 Task: Search one way flight ticket for 1 adult, 1 child, 1 infant in seat in premium economy from Dothan: Dothan Regional Airport to New Bern: Coastal Carolina Regional Airport (was Craven County Regional) on 5-4-2023. Choice of flights is Southwest. Number of bags: 6 checked bags. Price is upto 96000. Outbound departure time preference is 21:30.
Action: Mouse moved to (365, 312)
Screenshot: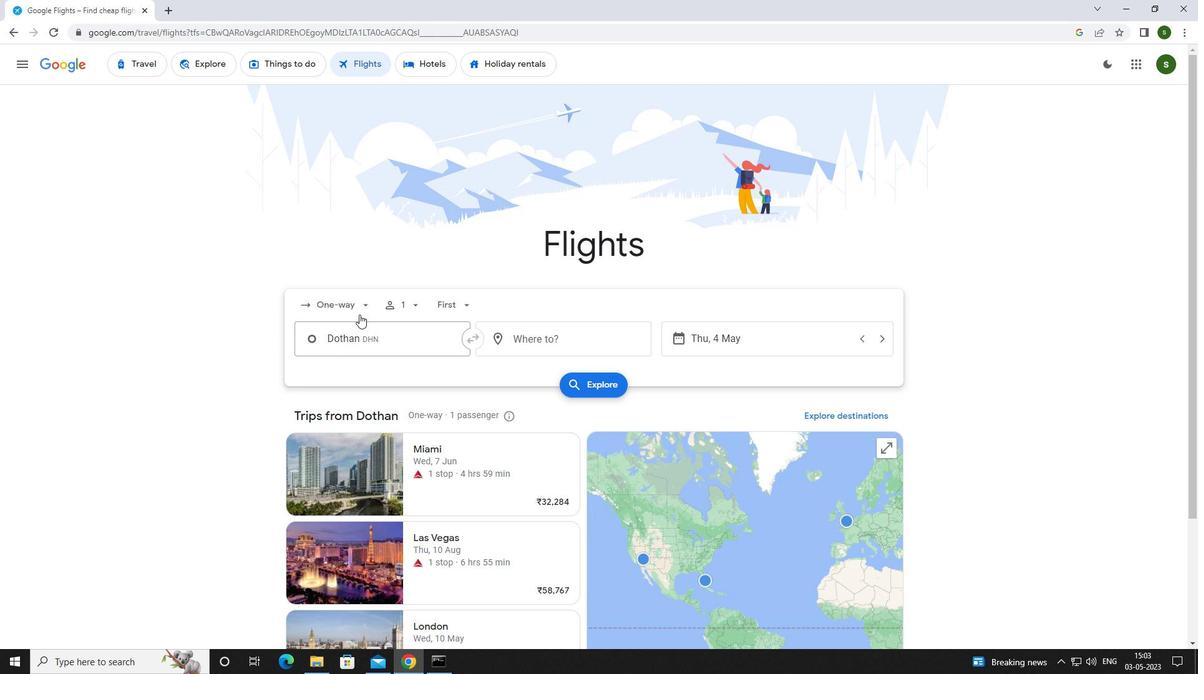 
Action: Mouse pressed left at (365, 312)
Screenshot: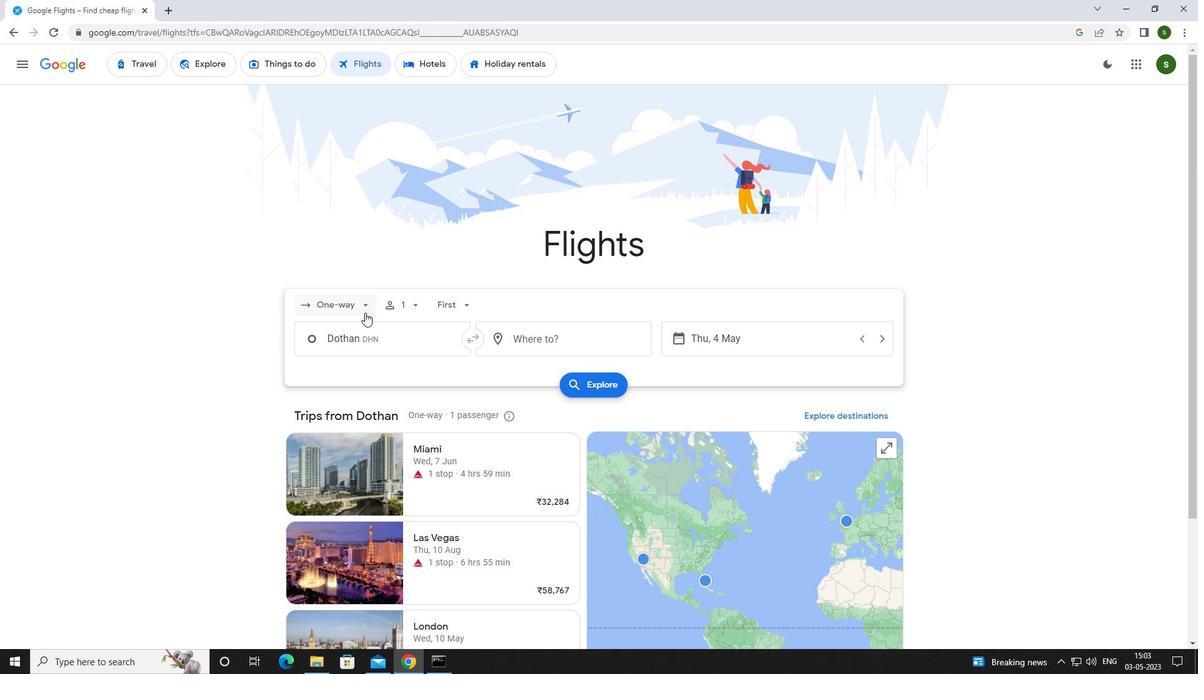 
Action: Mouse moved to (349, 361)
Screenshot: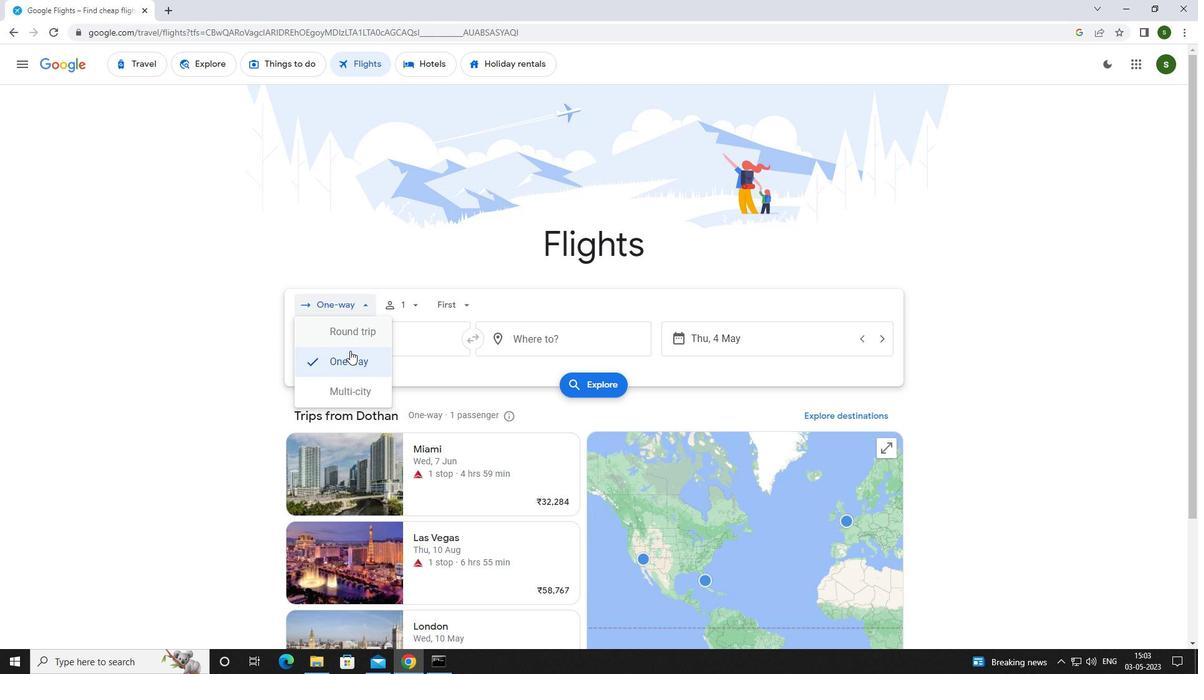 
Action: Mouse pressed left at (349, 361)
Screenshot: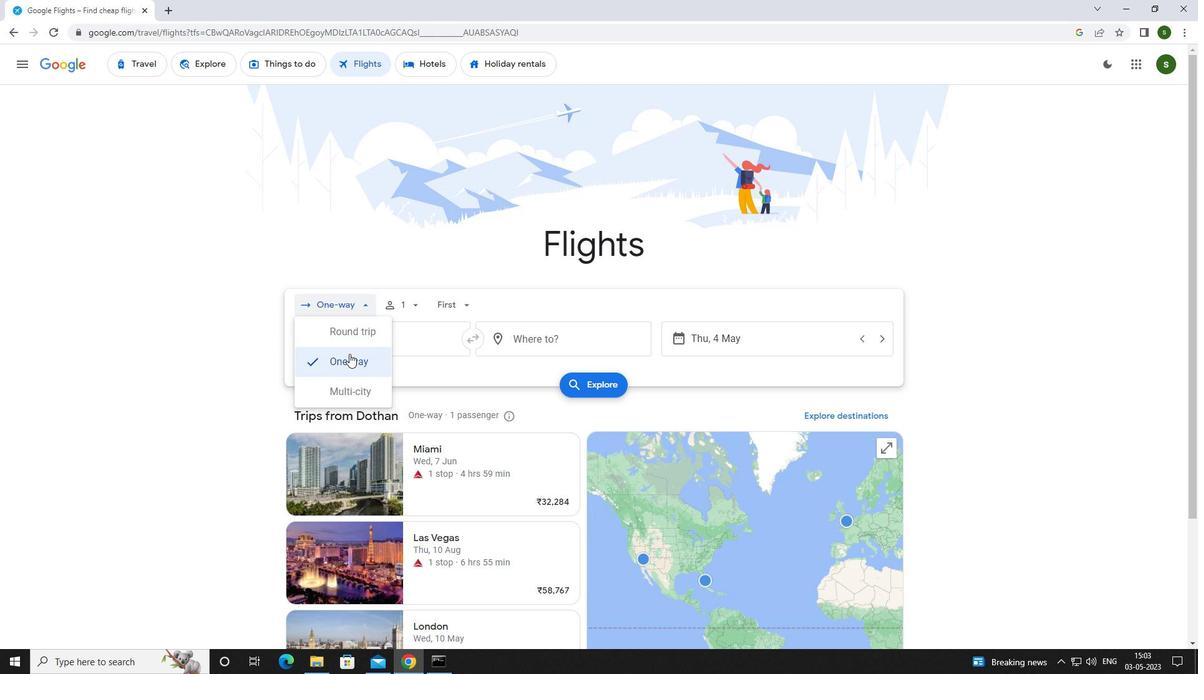 
Action: Mouse moved to (410, 297)
Screenshot: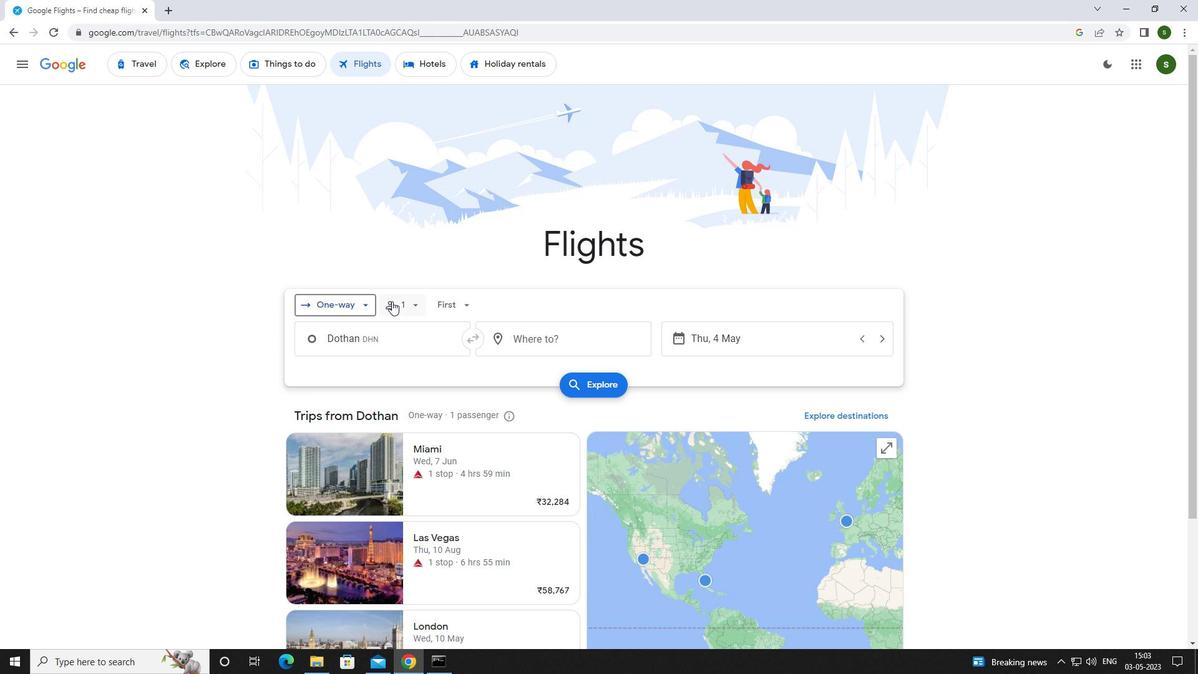
Action: Mouse pressed left at (410, 297)
Screenshot: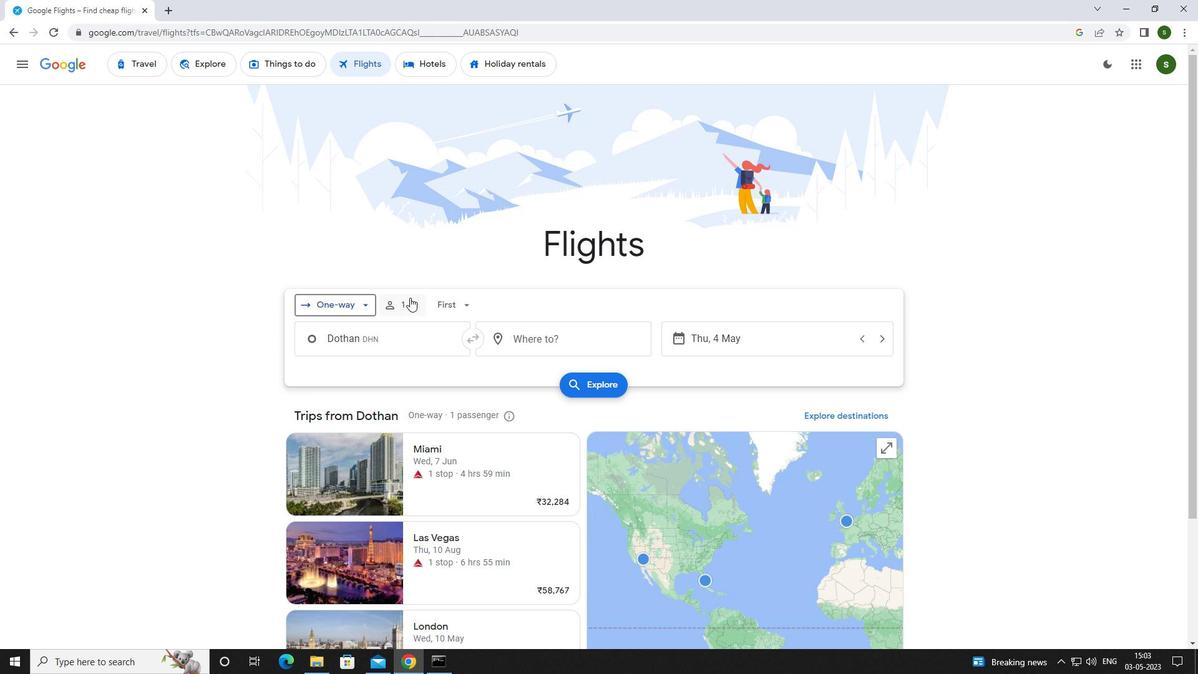 
Action: Mouse moved to (509, 365)
Screenshot: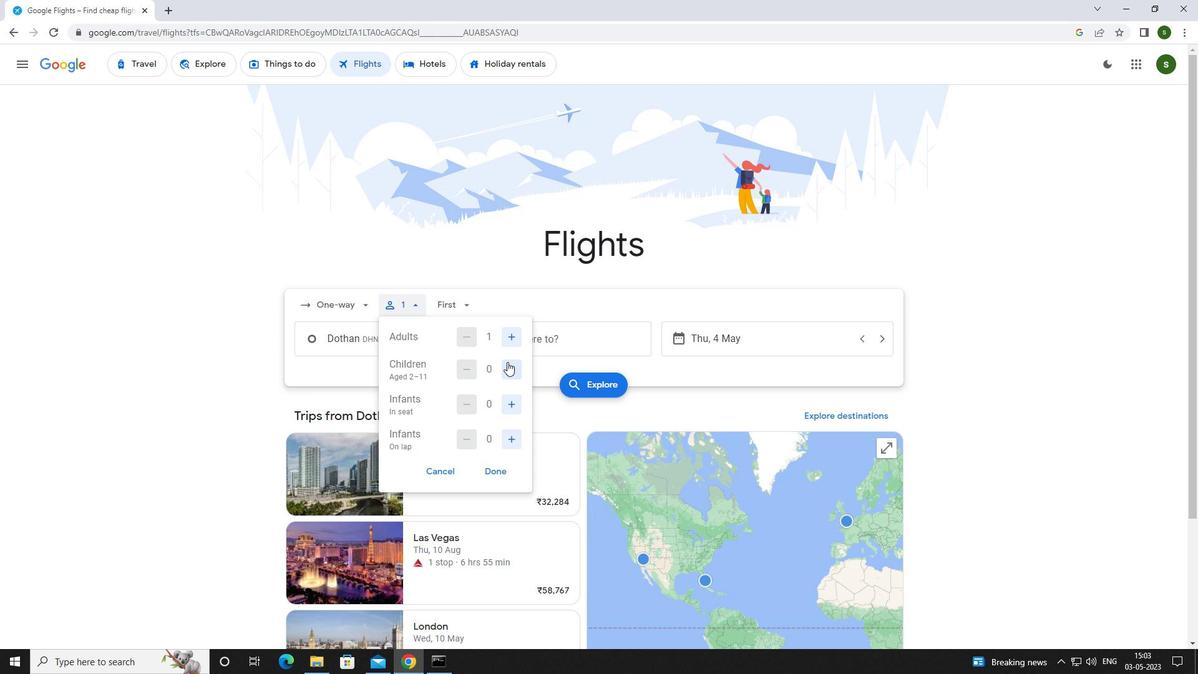 
Action: Mouse pressed left at (509, 365)
Screenshot: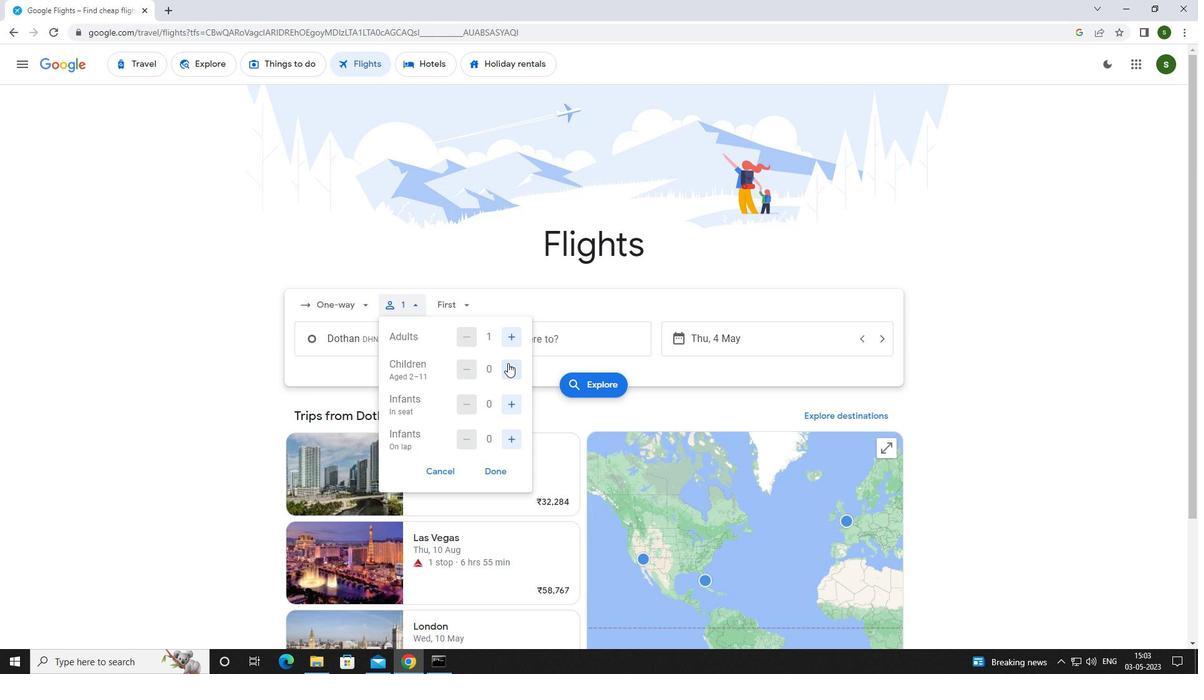 
Action: Mouse moved to (510, 400)
Screenshot: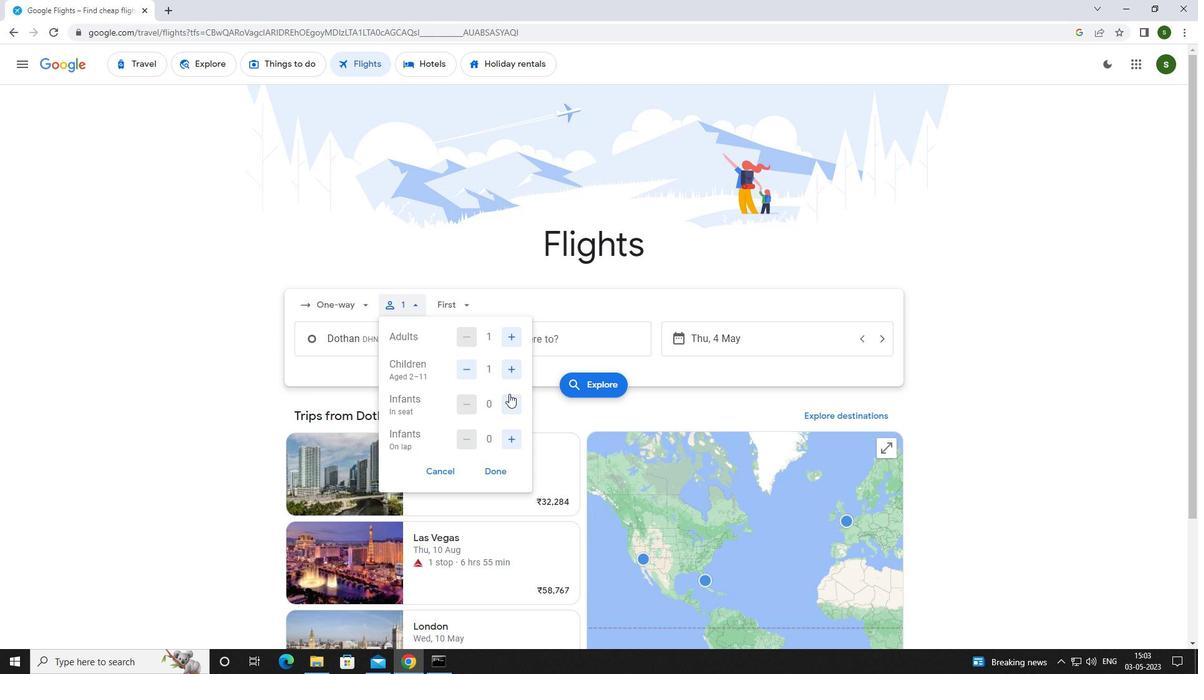 
Action: Mouse pressed left at (510, 400)
Screenshot: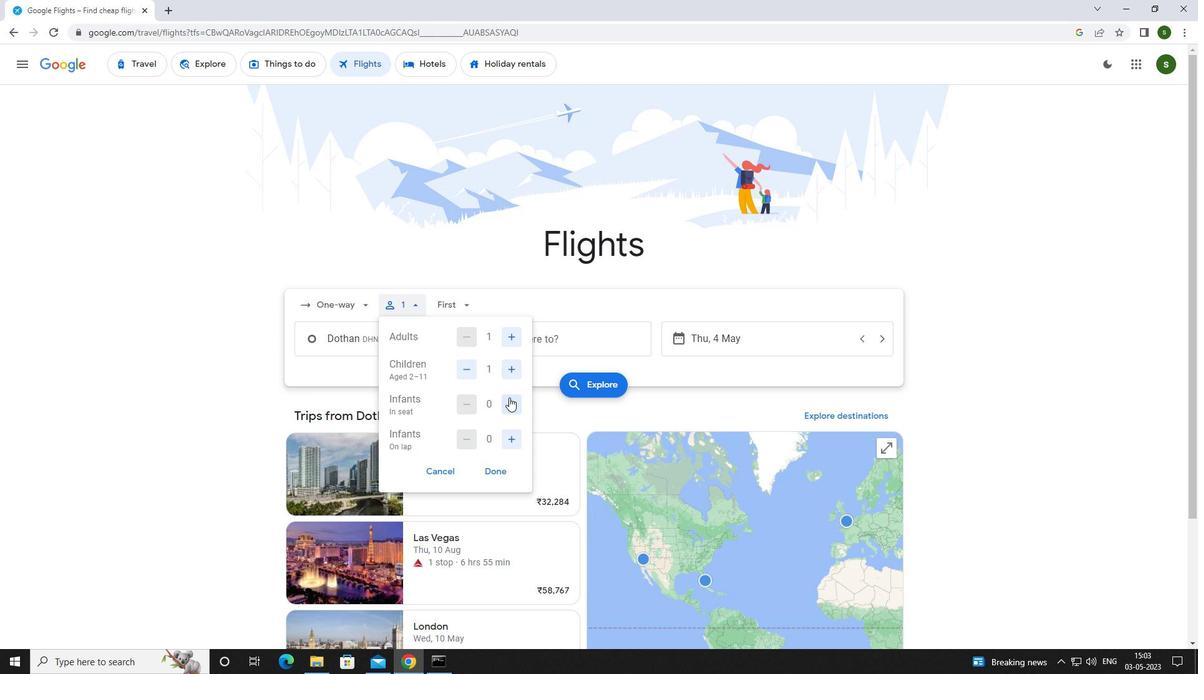 
Action: Mouse moved to (461, 298)
Screenshot: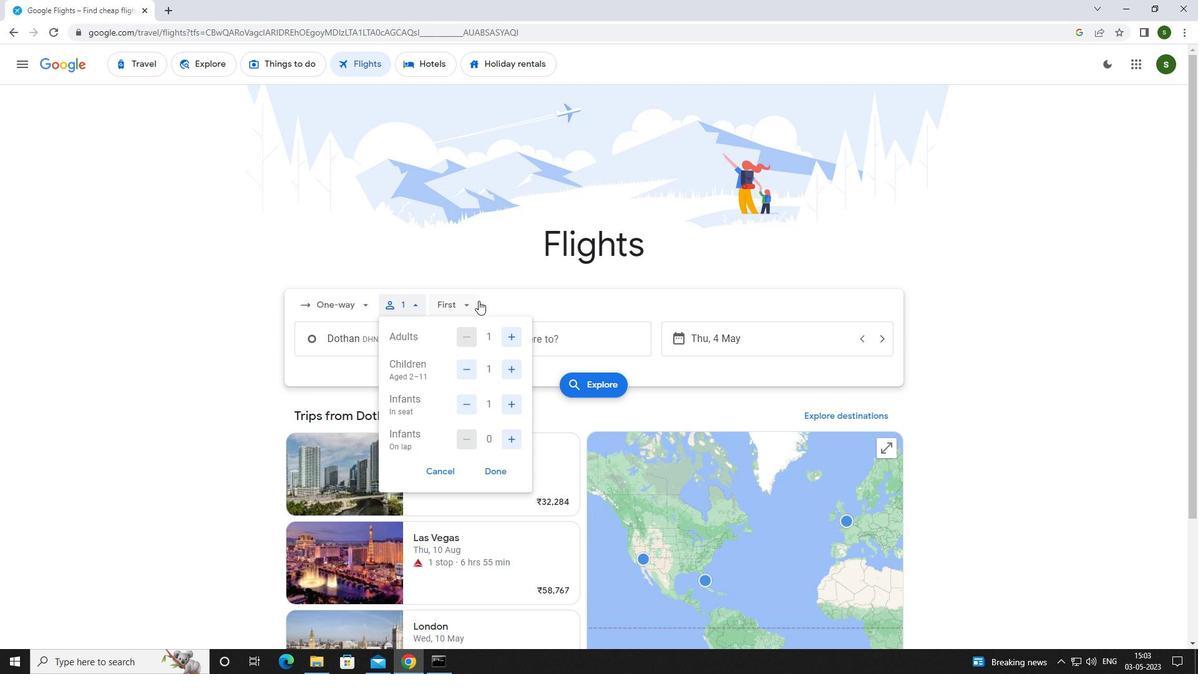 
Action: Mouse pressed left at (461, 298)
Screenshot: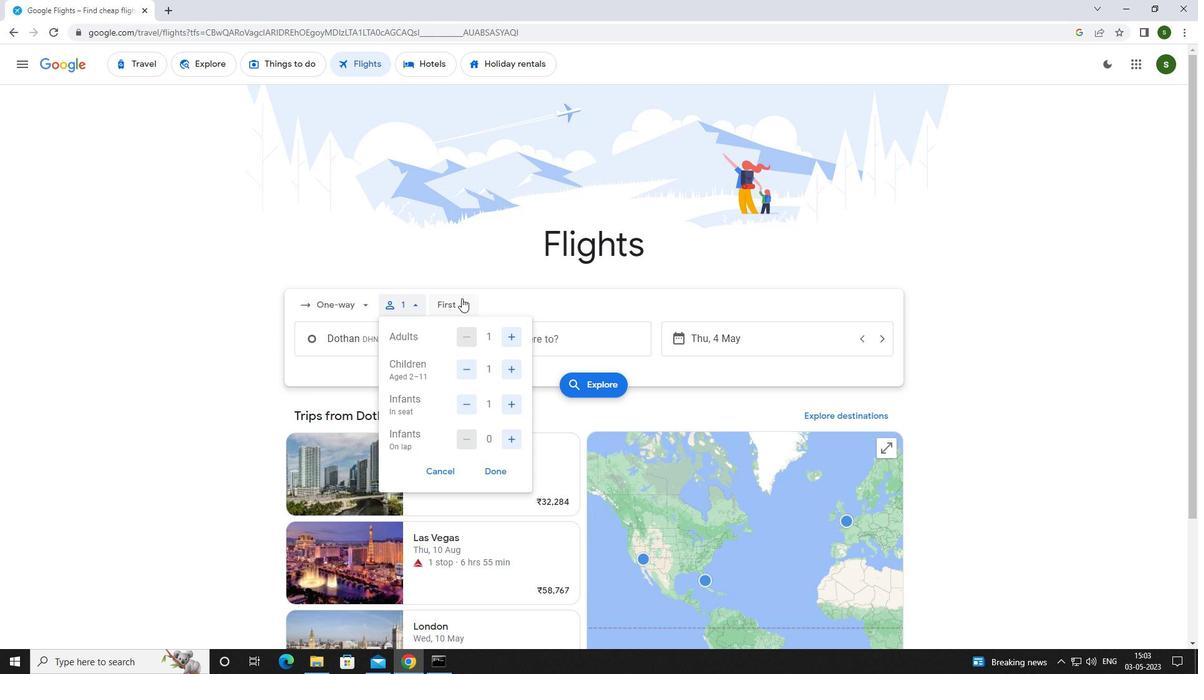 
Action: Mouse moved to (489, 371)
Screenshot: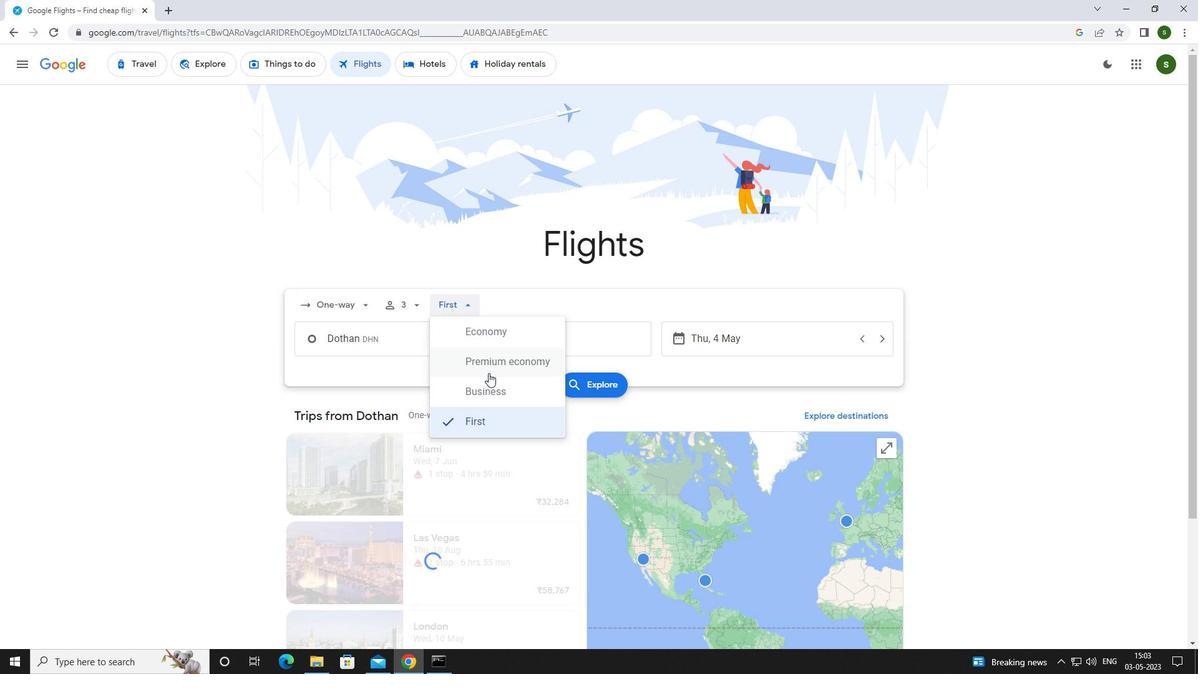 
Action: Mouse pressed left at (489, 371)
Screenshot: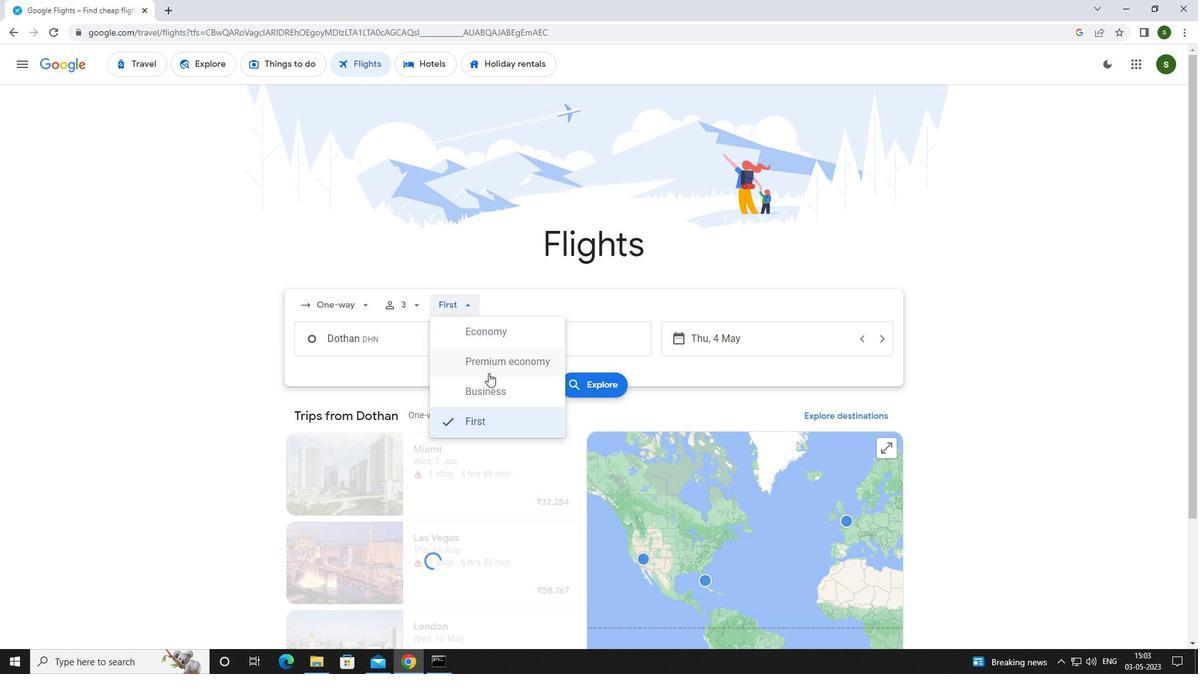 
Action: Mouse moved to (425, 342)
Screenshot: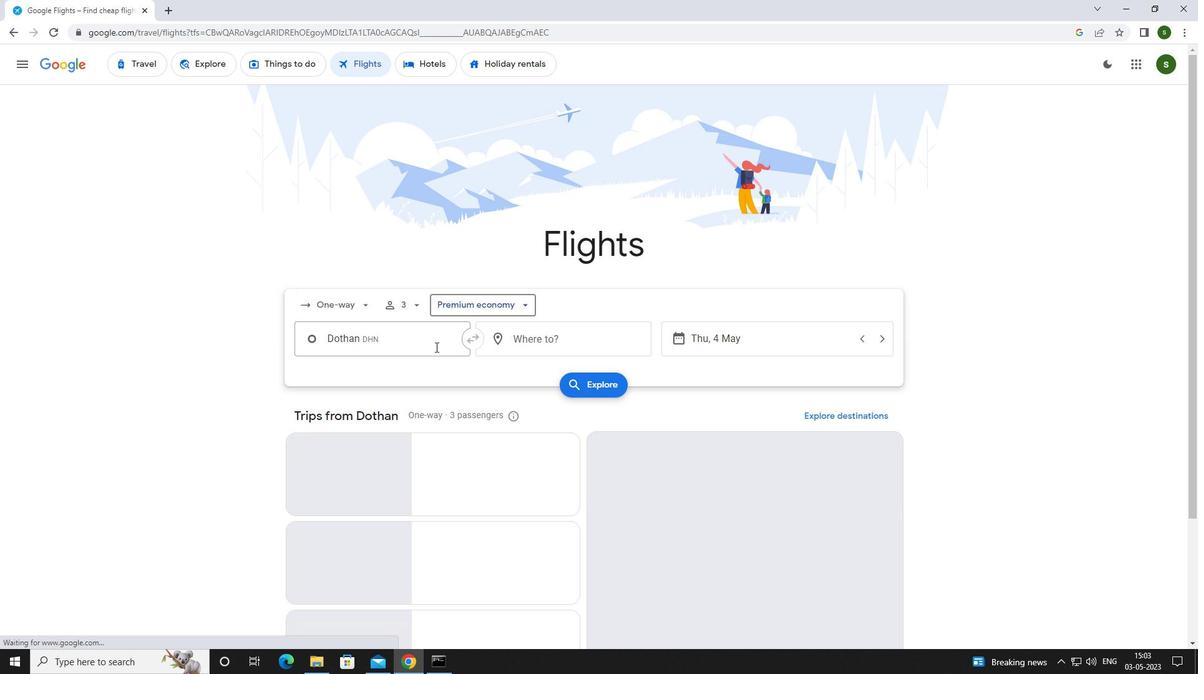 
Action: Mouse pressed left at (425, 342)
Screenshot: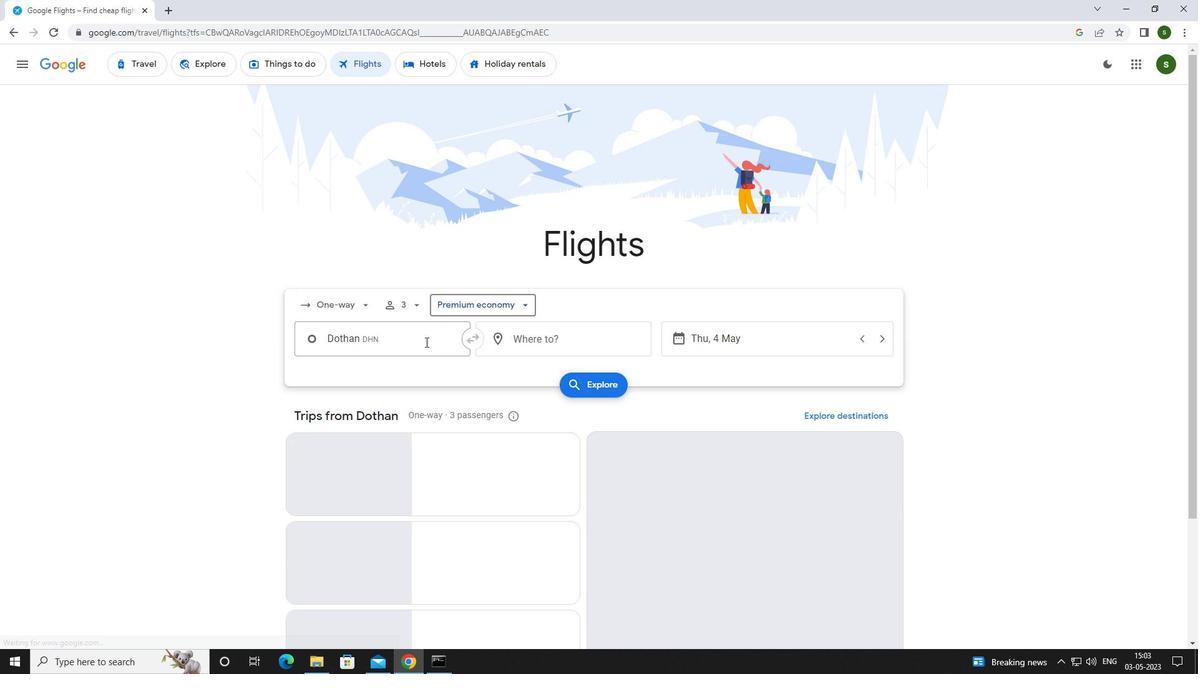 
Action: Key pressed <Key.caps_lock>d<Key.caps_lock>othan
Screenshot: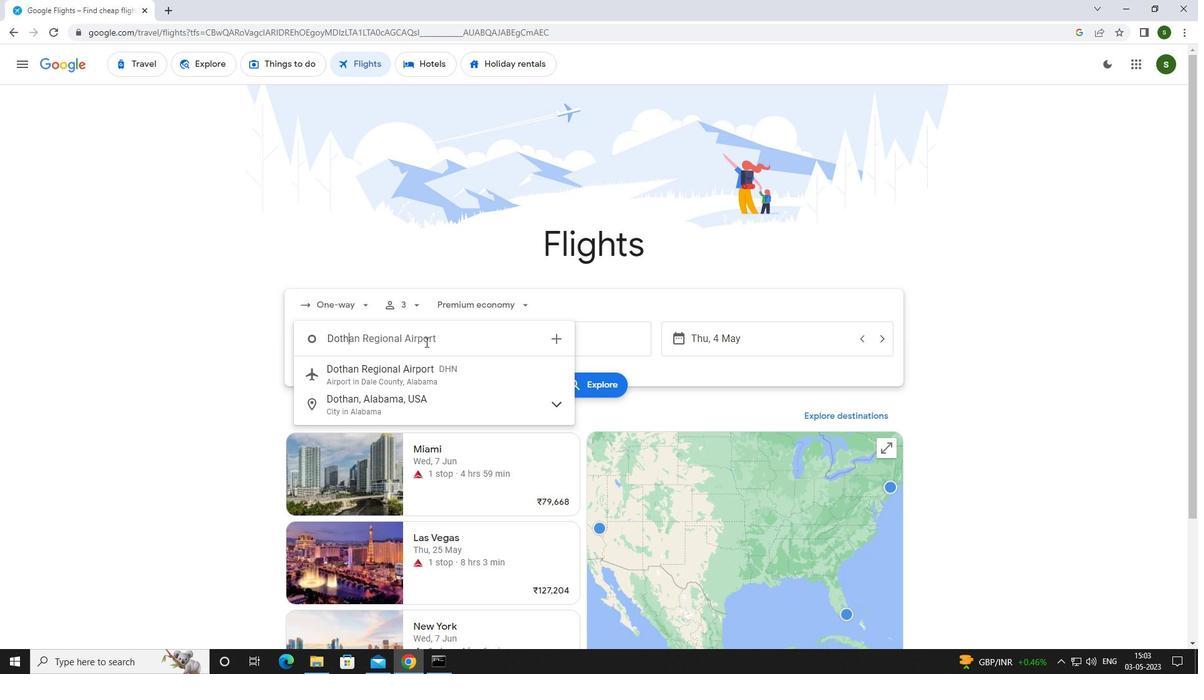 
Action: Mouse moved to (425, 372)
Screenshot: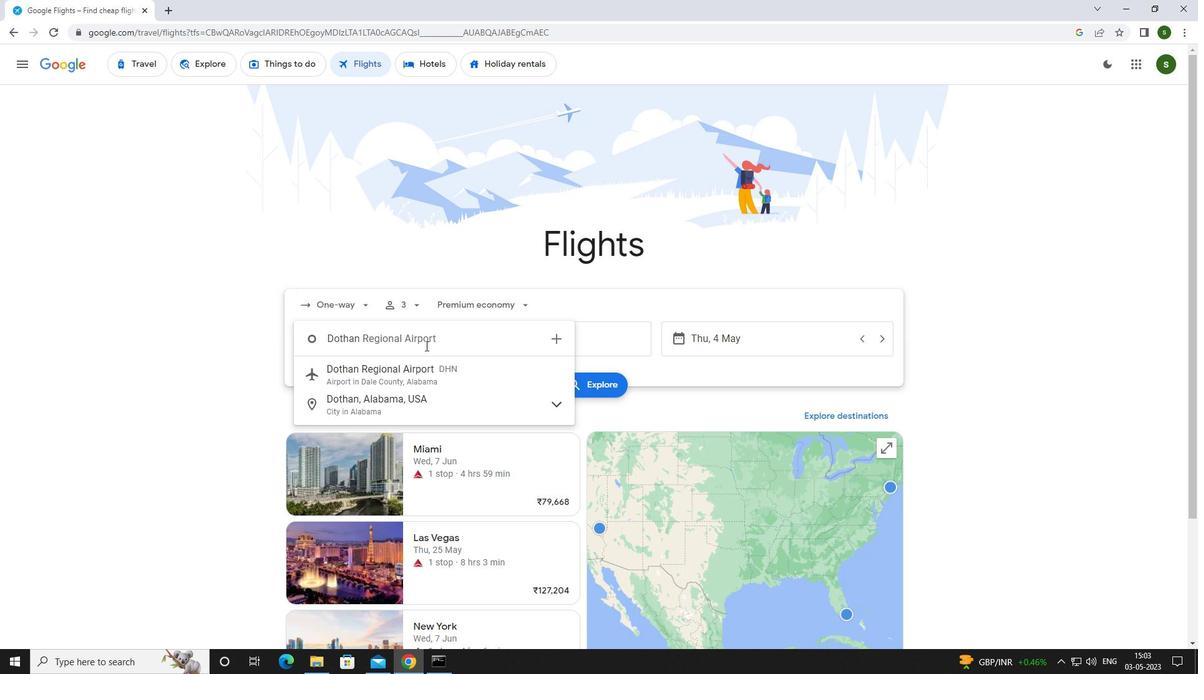 
Action: Mouse pressed left at (425, 372)
Screenshot: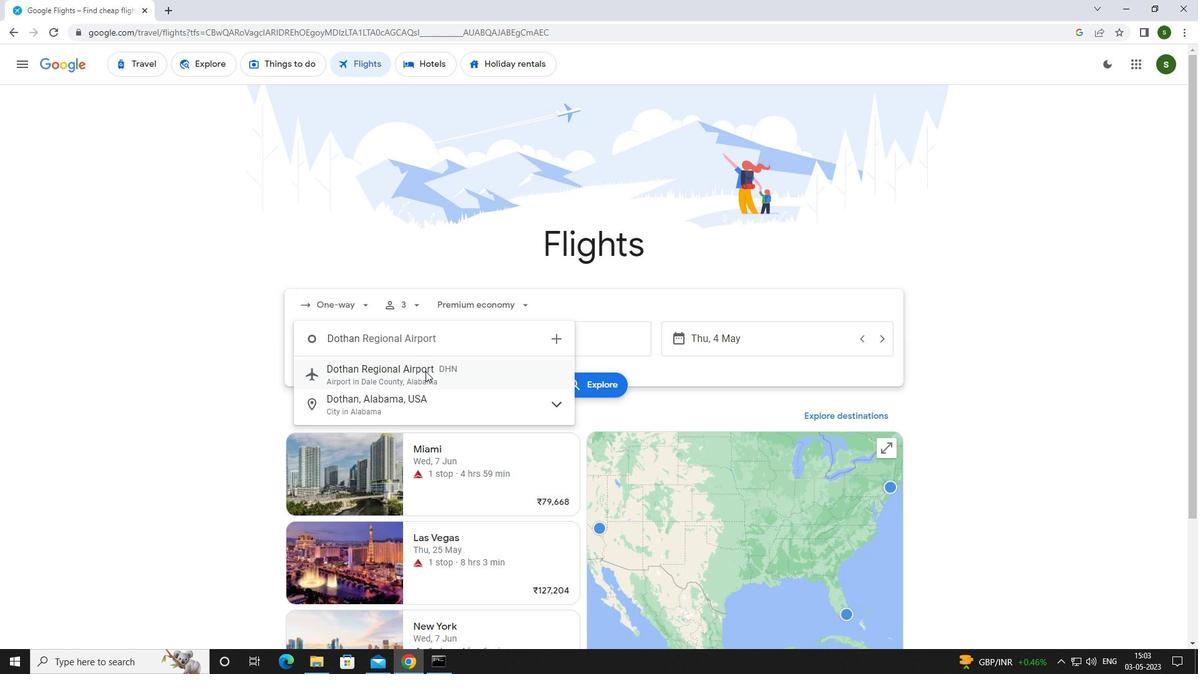 
Action: Mouse moved to (541, 342)
Screenshot: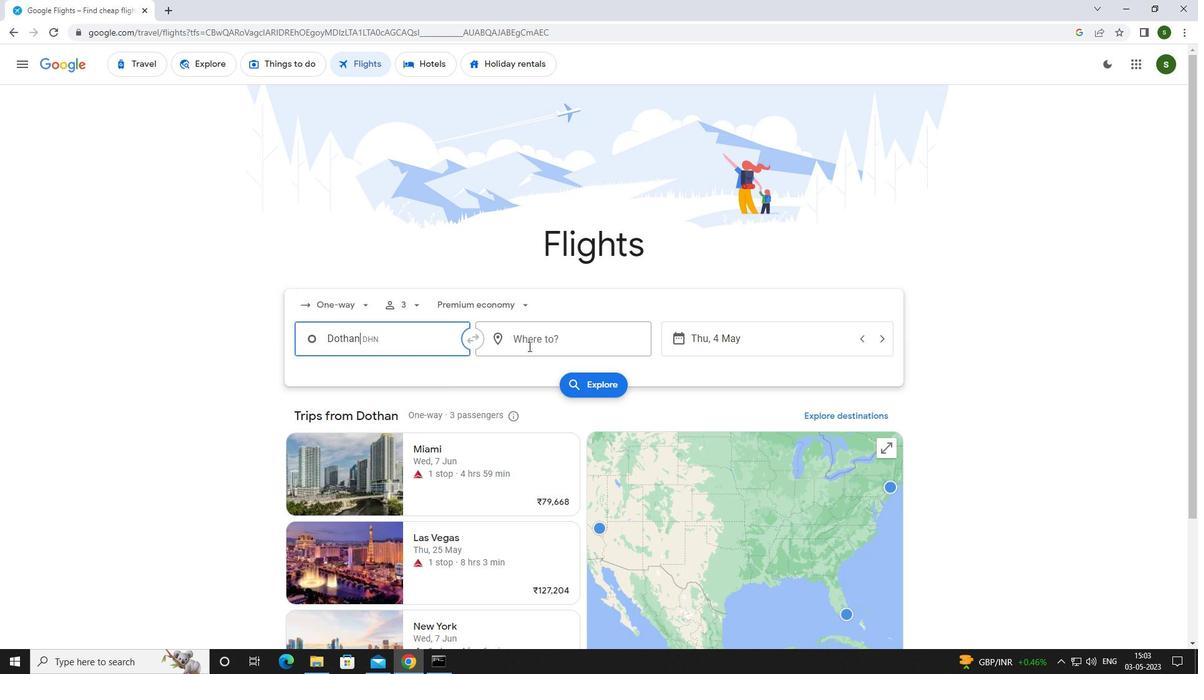 
Action: Mouse pressed left at (541, 342)
Screenshot: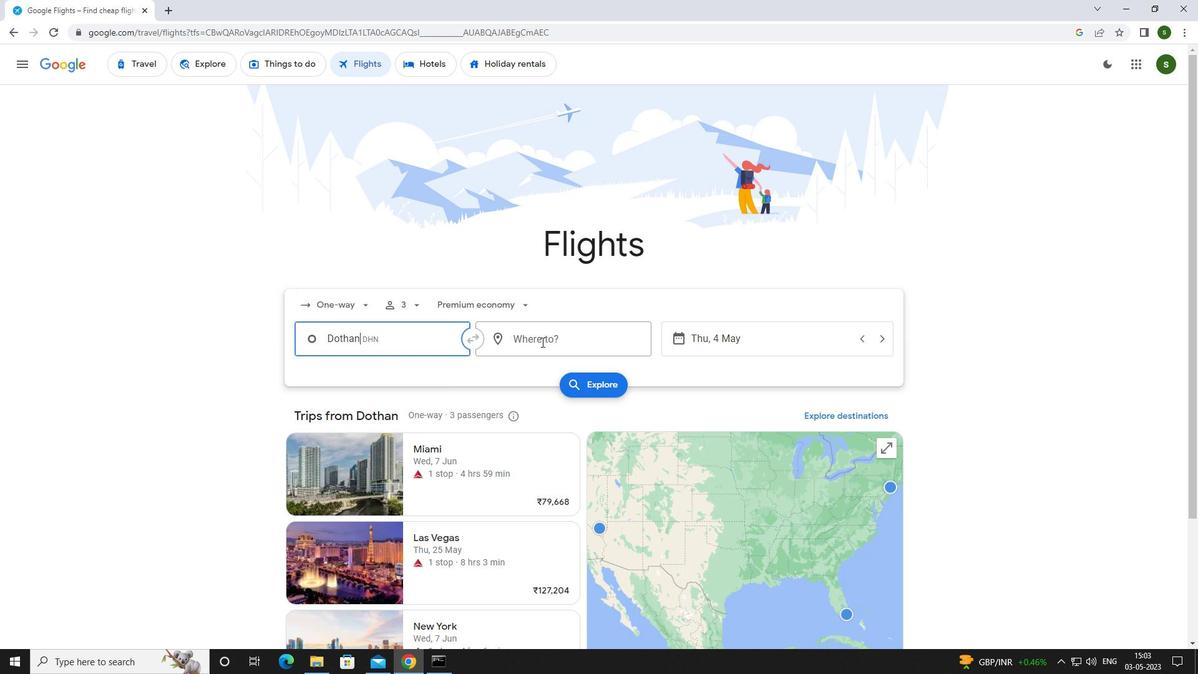 
Action: Mouse moved to (538, 342)
Screenshot: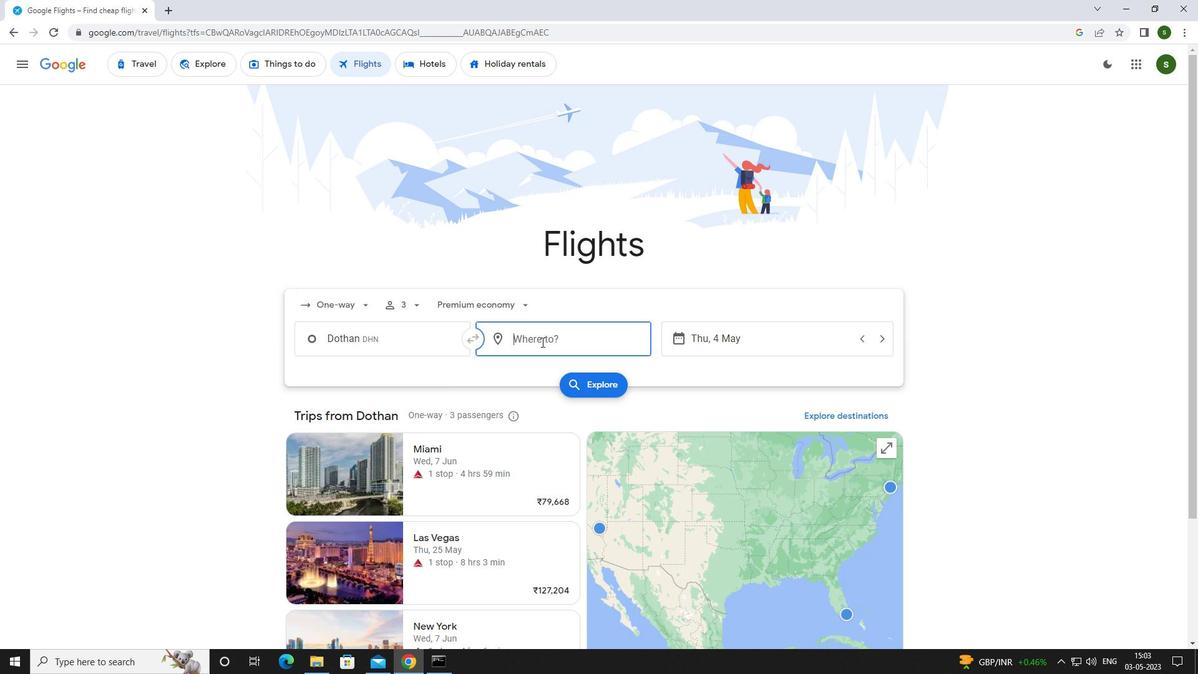 
Action: Key pressed <Key.caps_lock>c<Key.caps_lock>oastal<Key.space><Key.caps_lock>
Screenshot: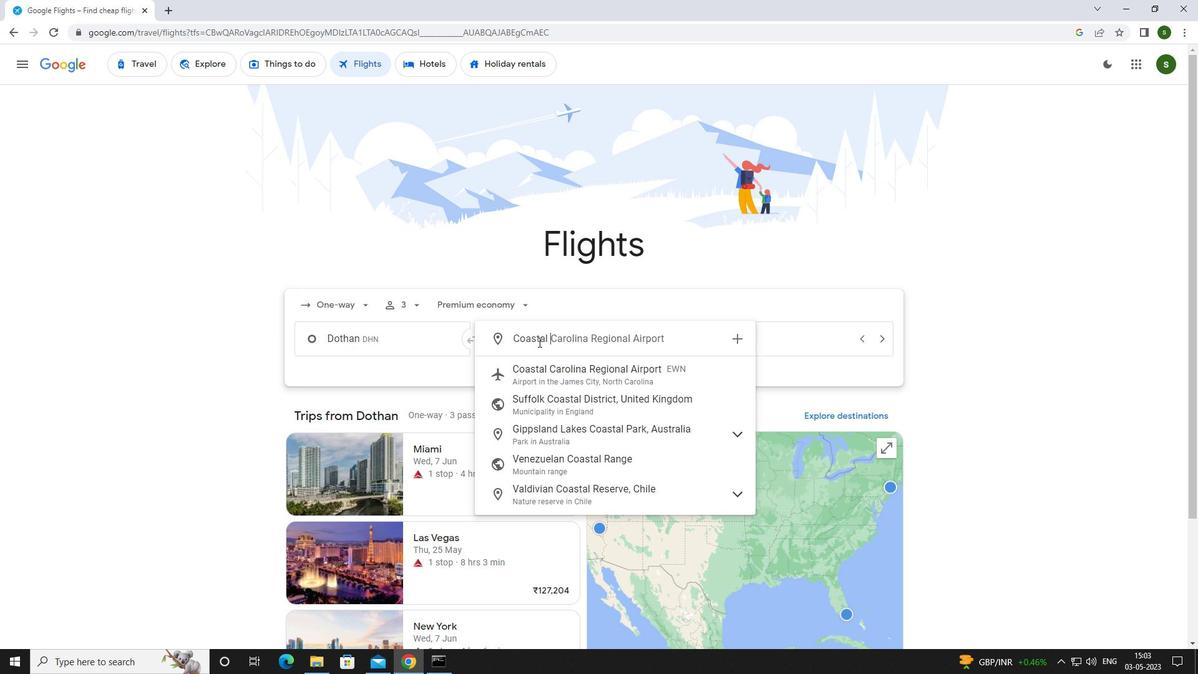 
Action: Mouse moved to (561, 378)
Screenshot: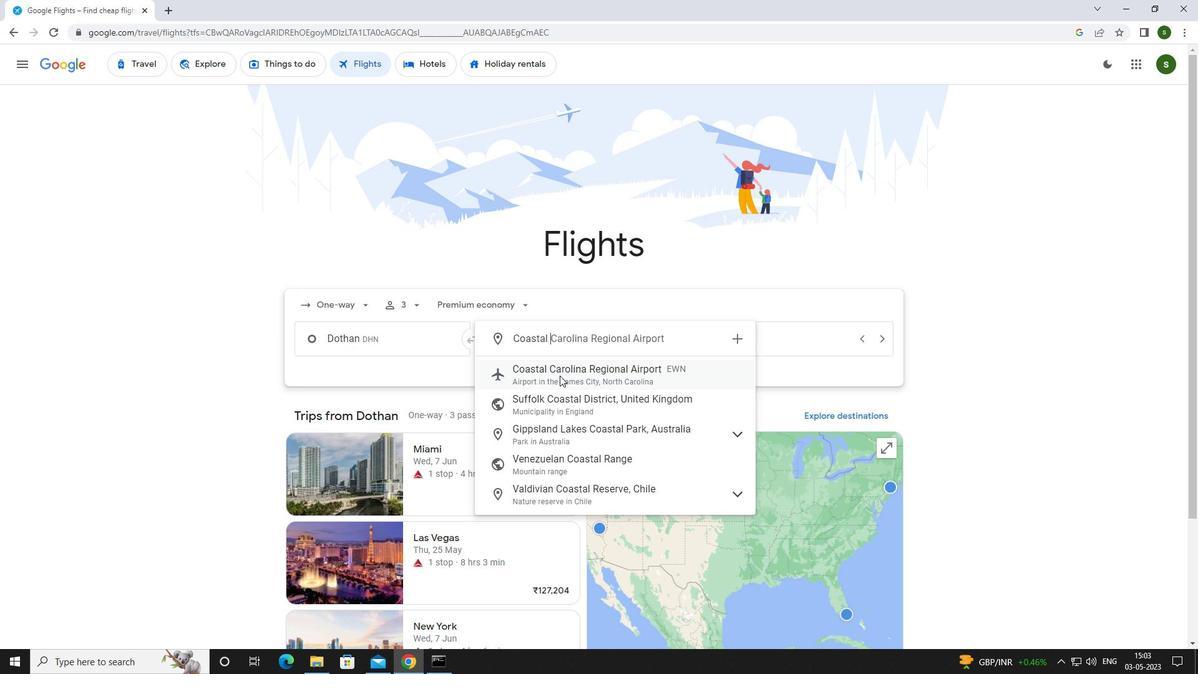 
Action: Mouse pressed left at (561, 378)
Screenshot: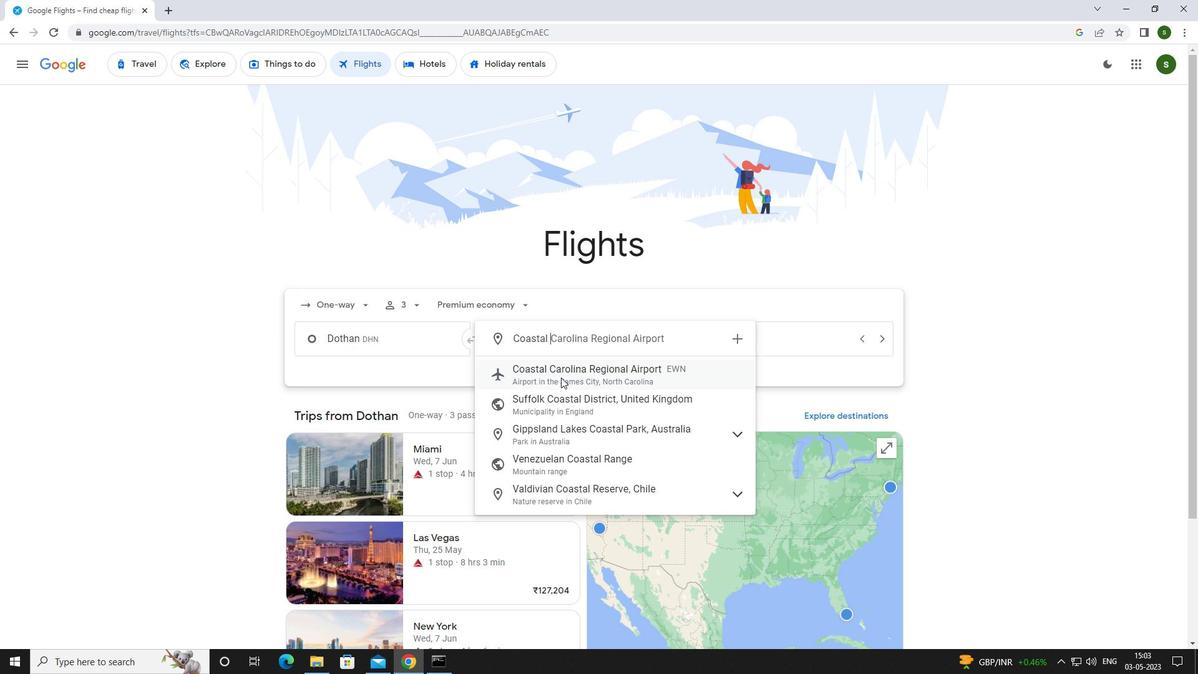 
Action: Mouse moved to (756, 340)
Screenshot: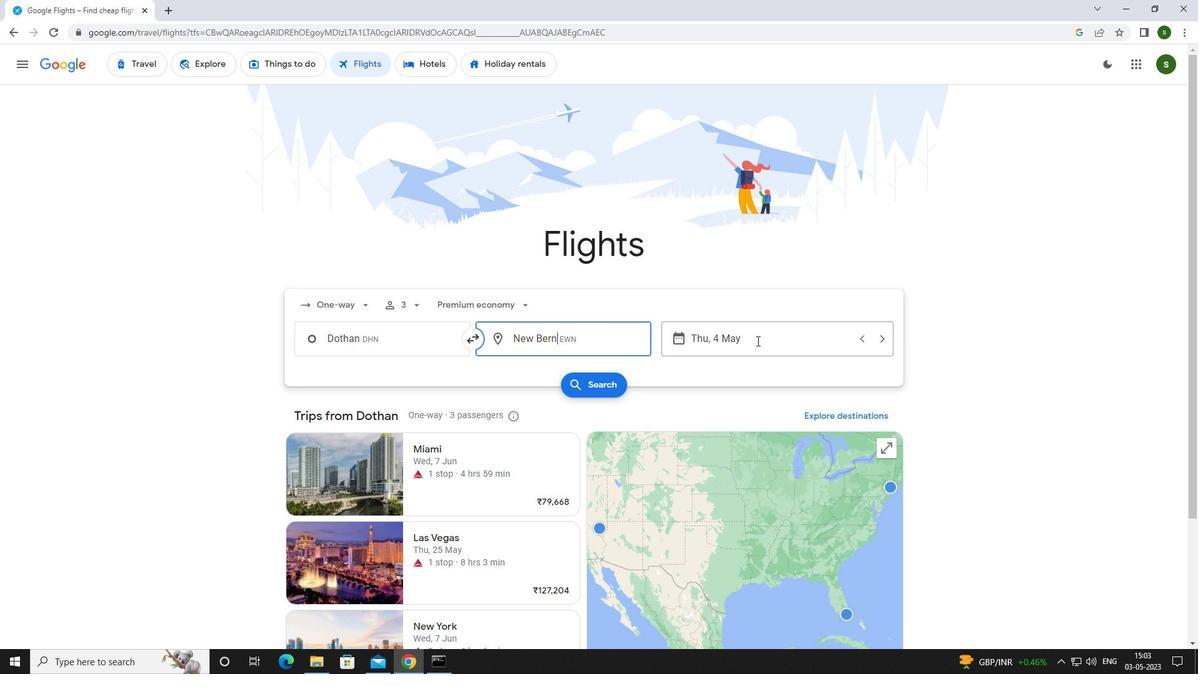 
Action: Mouse pressed left at (756, 340)
Screenshot: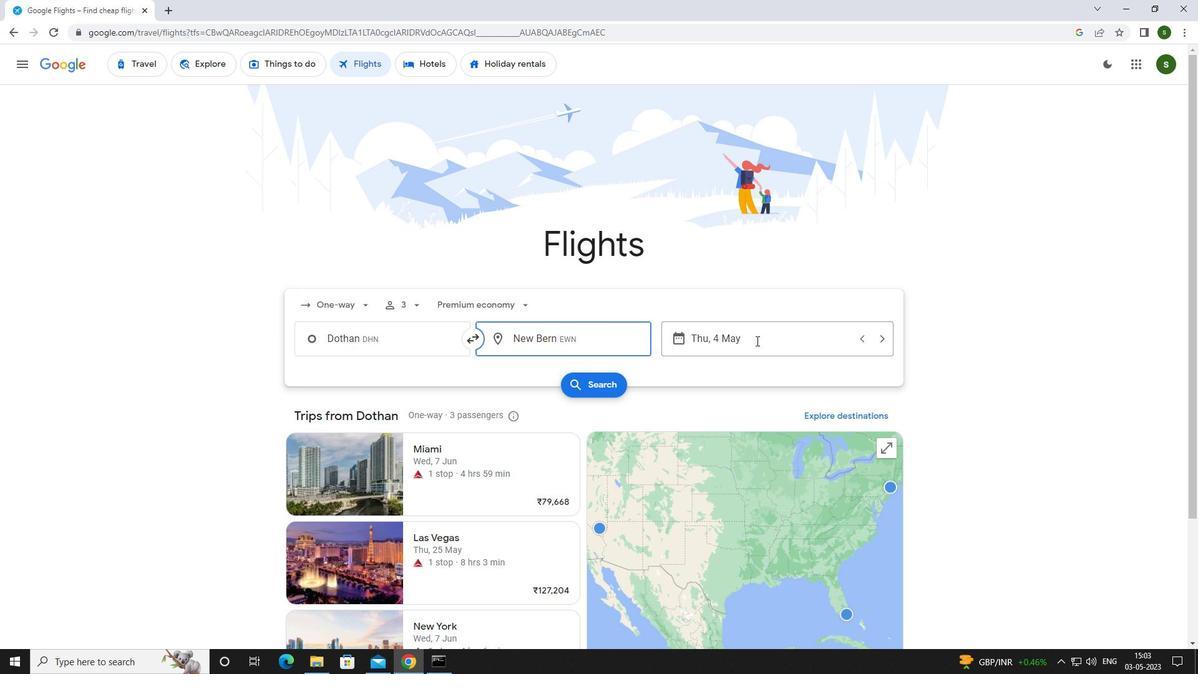 
Action: Mouse moved to (564, 422)
Screenshot: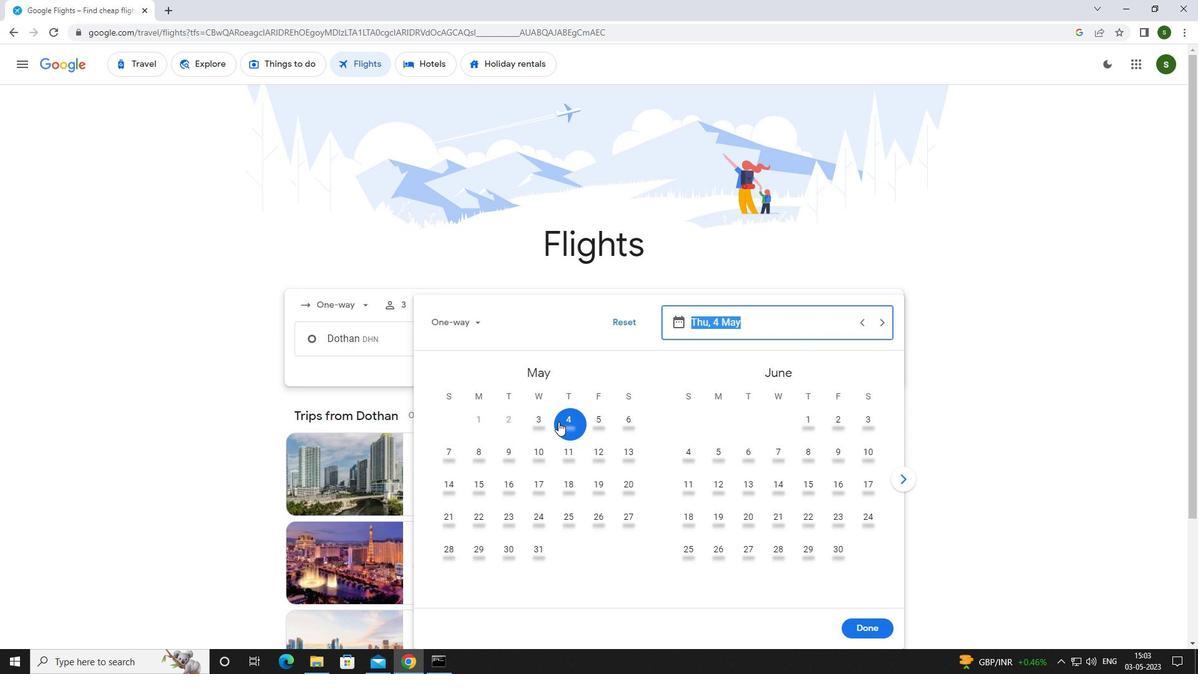
Action: Mouse pressed left at (564, 422)
Screenshot: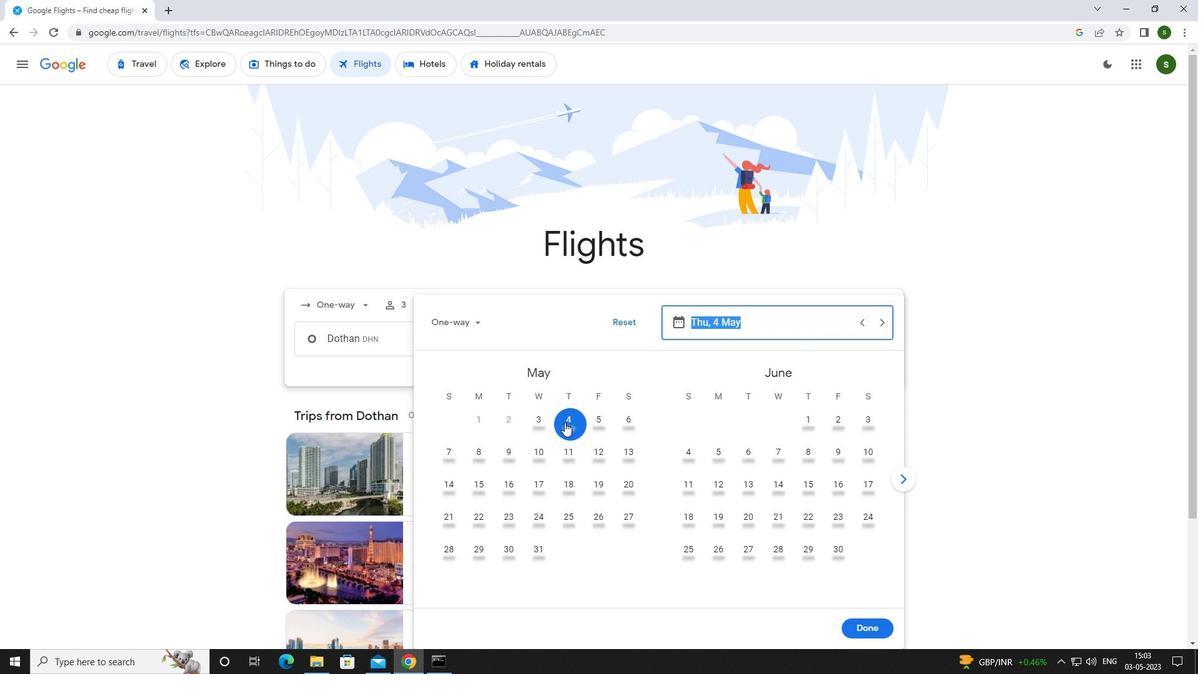 
Action: Mouse moved to (858, 625)
Screenshot: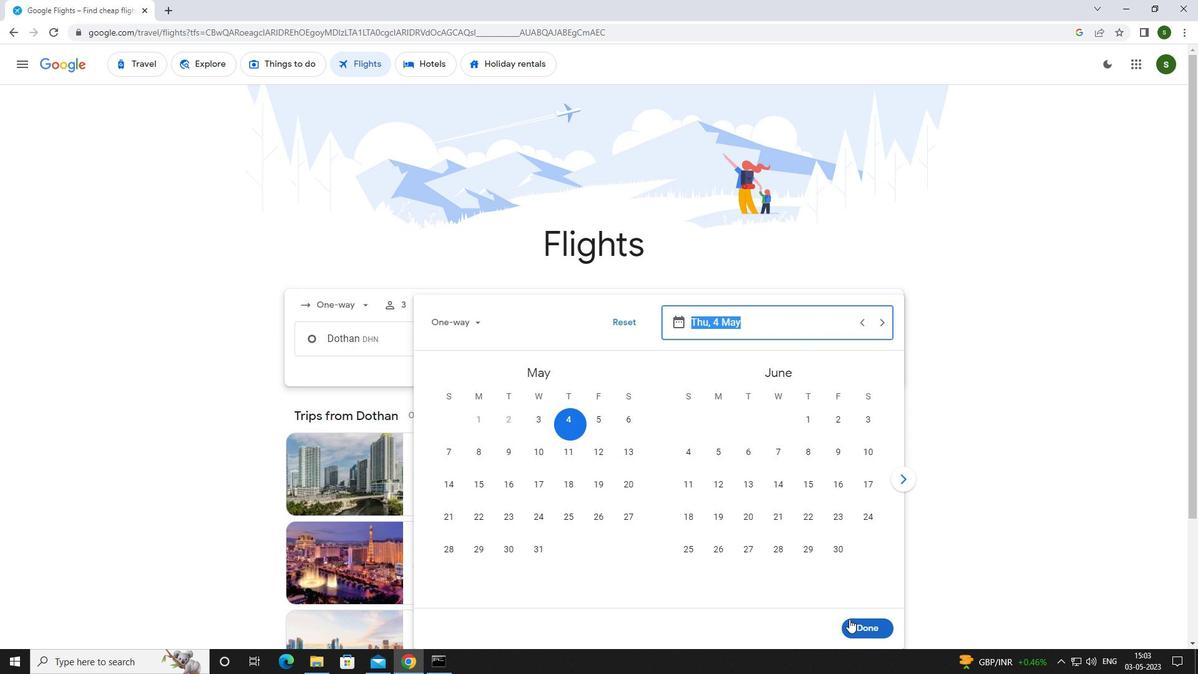
Action: Mouse pressed left at (858, 625)
Screenshot: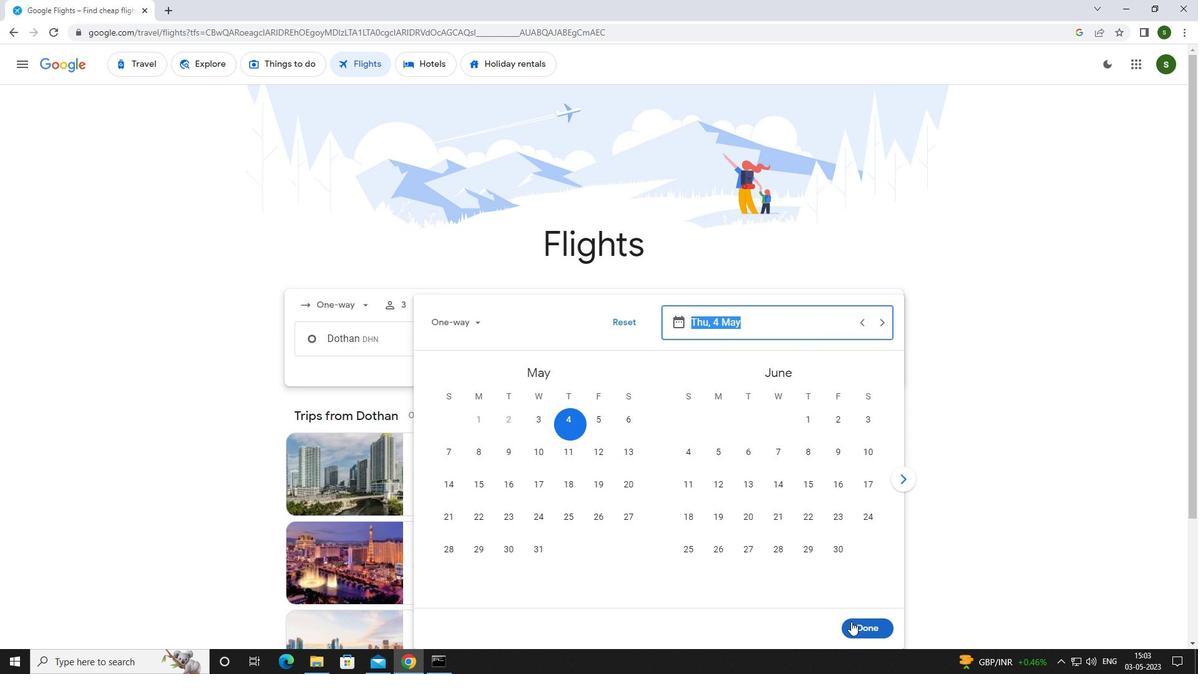 
Action: Mouse moved to (591, 383)
Screenshot: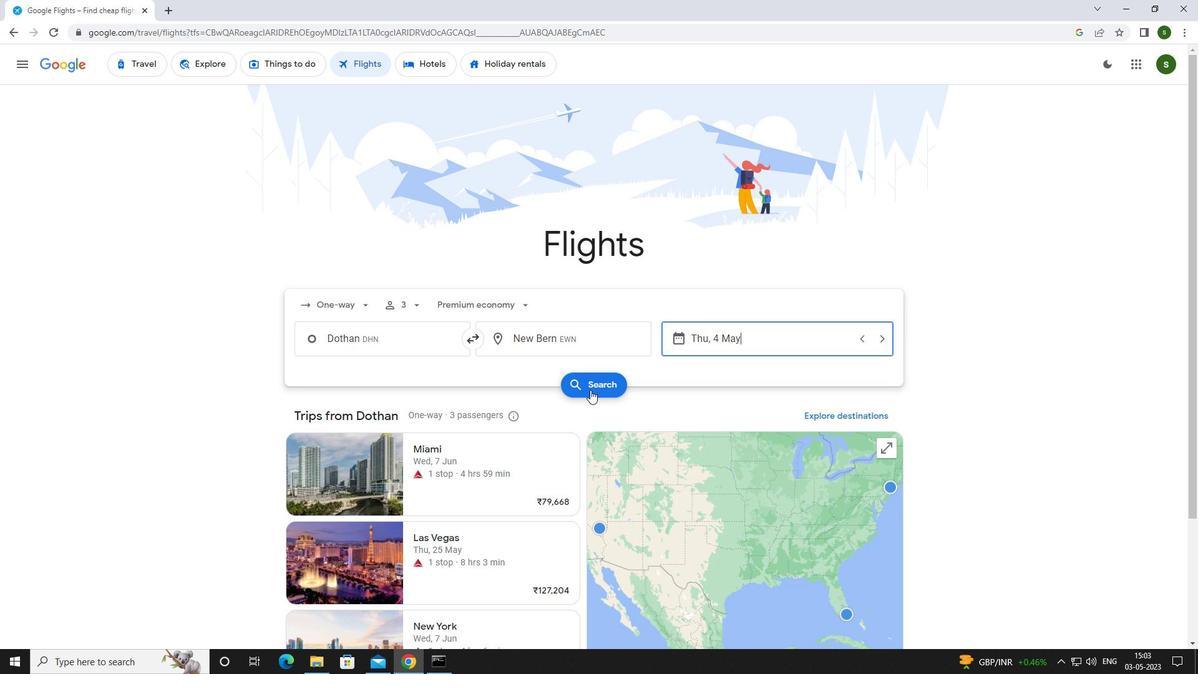 
Action: Mouse pressed left at (591, 383)
Screenshot: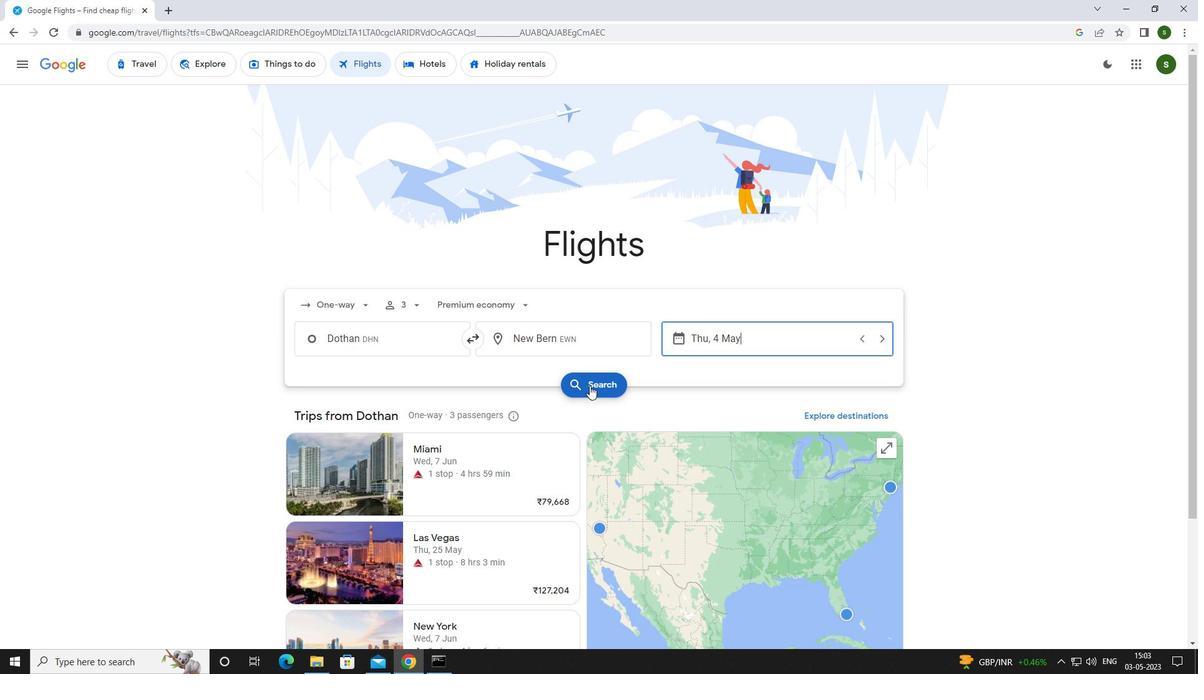 
Action: Mouse moved to (322, 177)
Screenshot: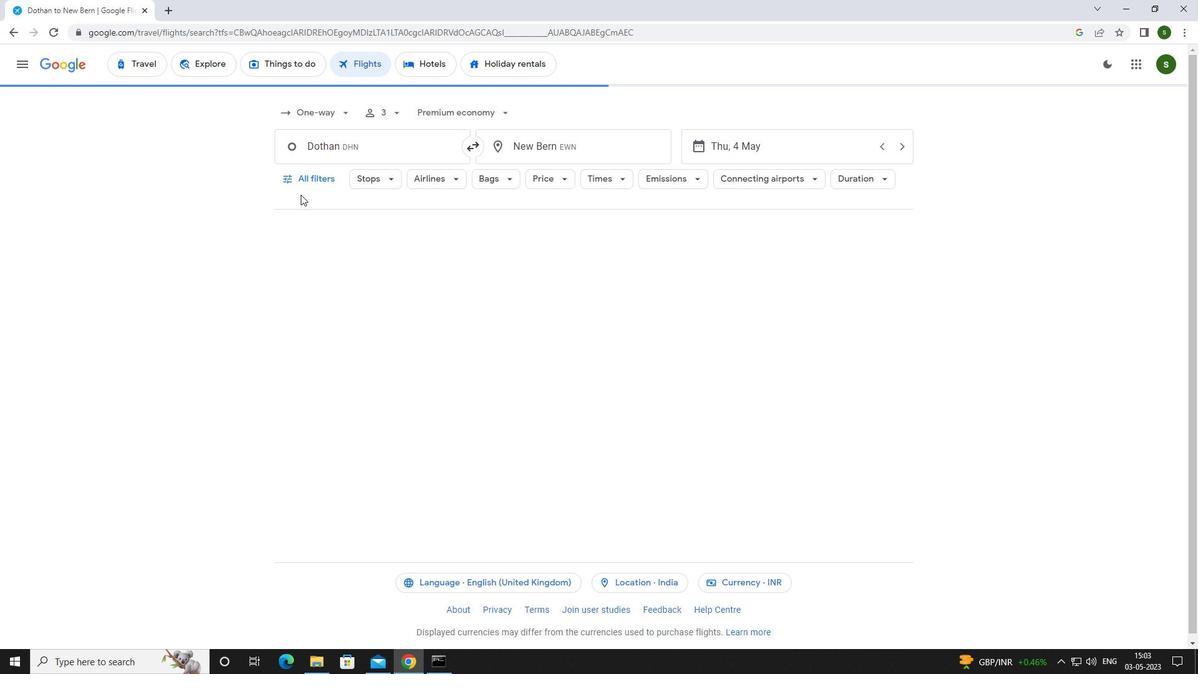 
Action: Mouse pressed left at (322, 177)
Screenshot: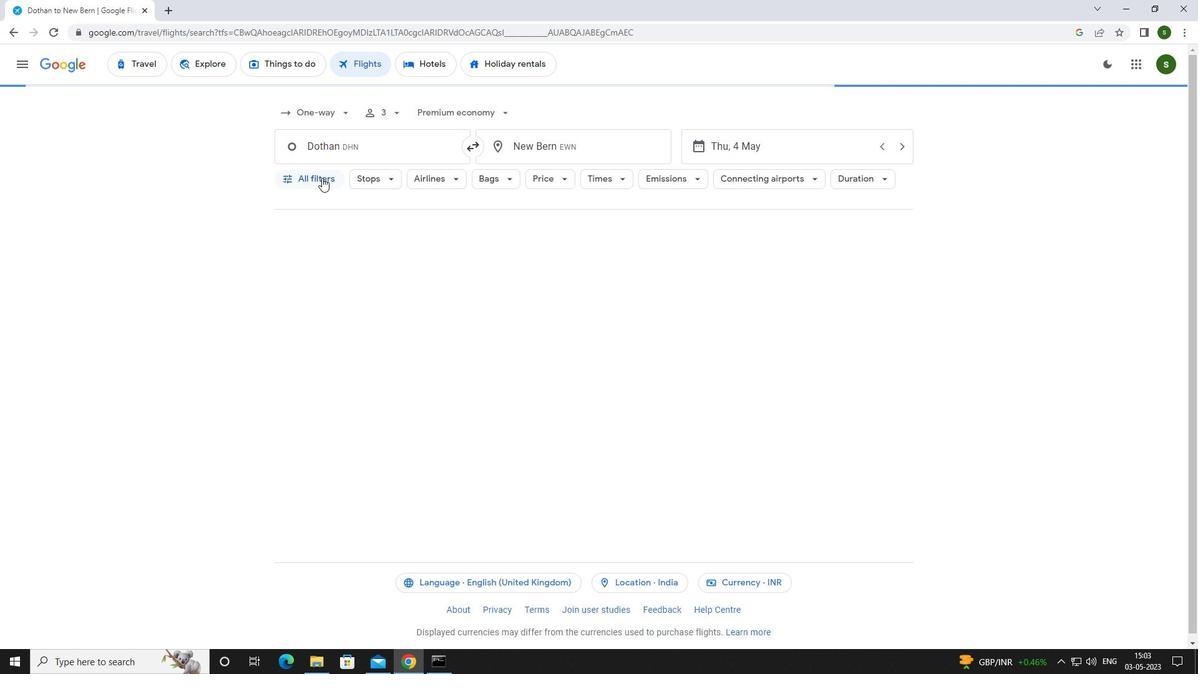 
Action: Mouse moved to (464, 445)
Screenshot: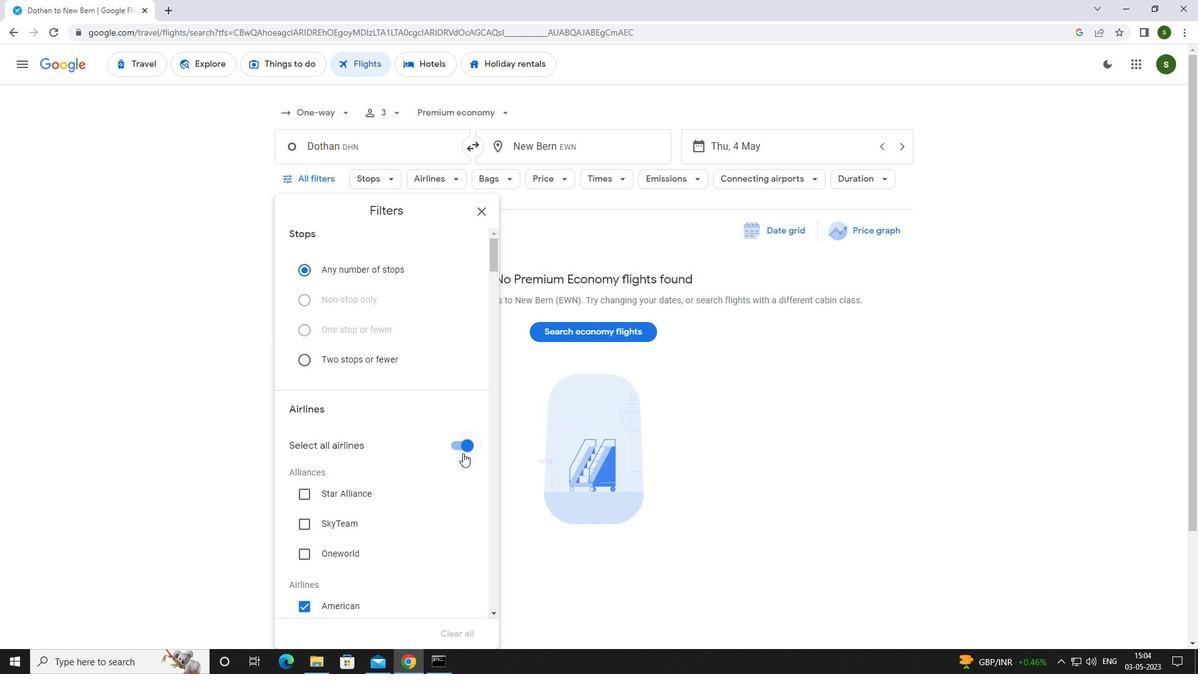 
Action: Mouse pressed left at (464, 445)
Screenshot: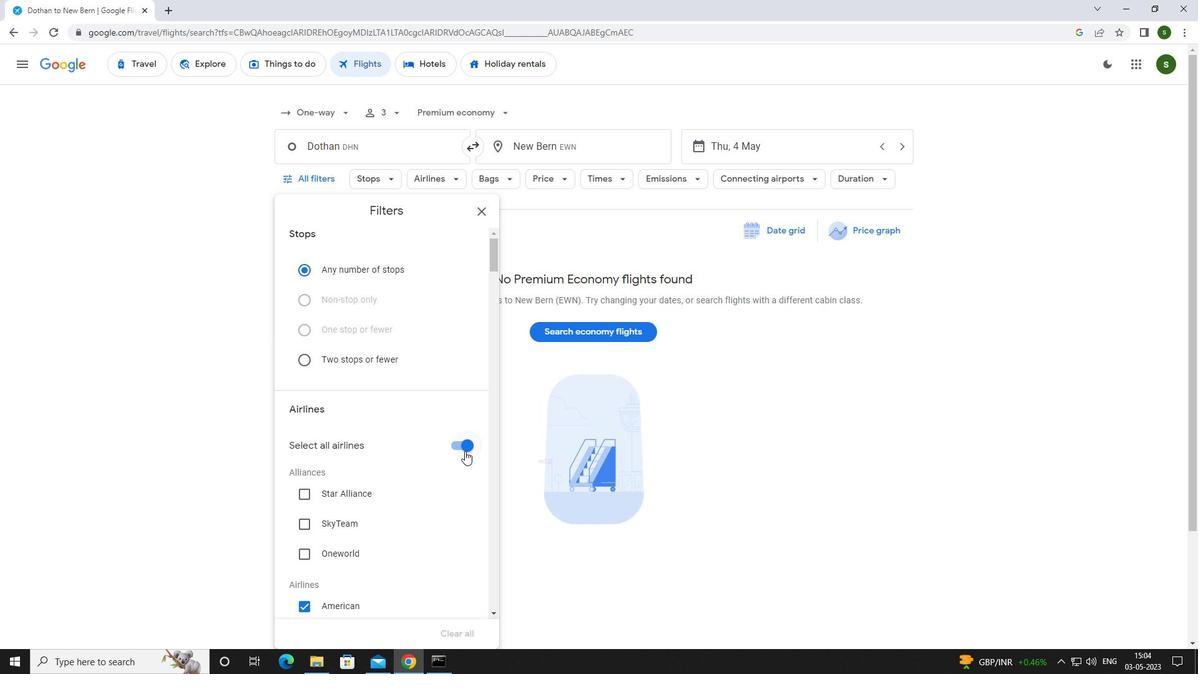 
Action: Mouse moved to (420, 390)
Screenshot: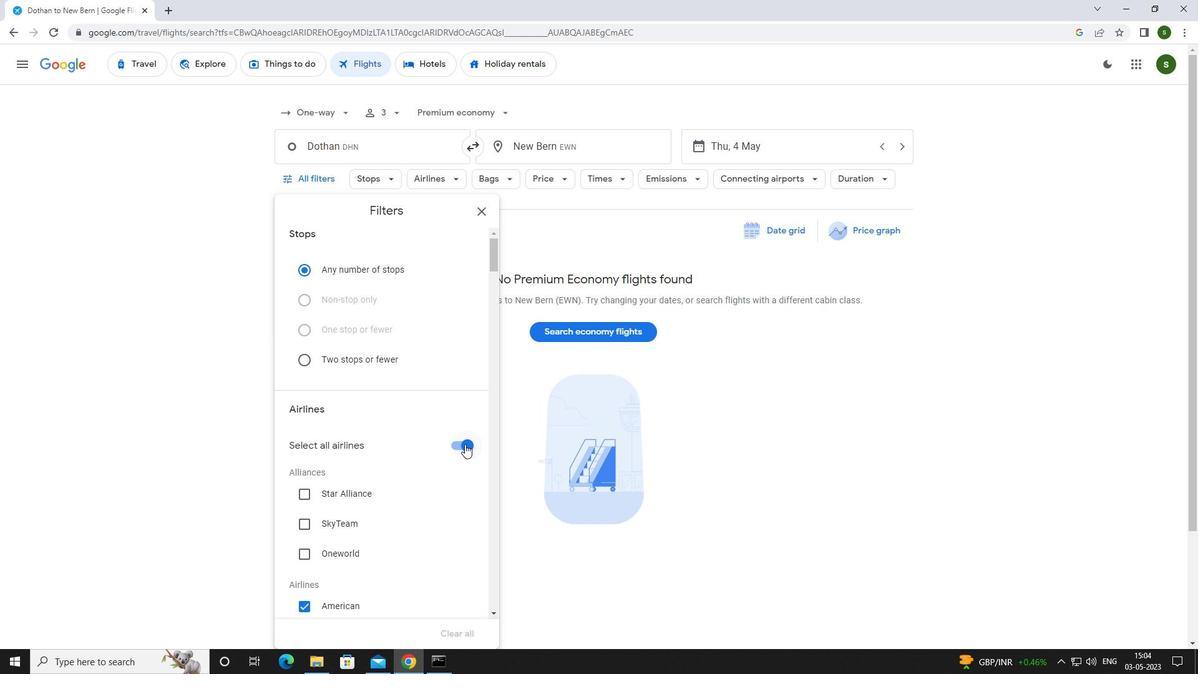 
Action: Mouse scrolled (420, 389) with delta (0, 0)
Screenshot: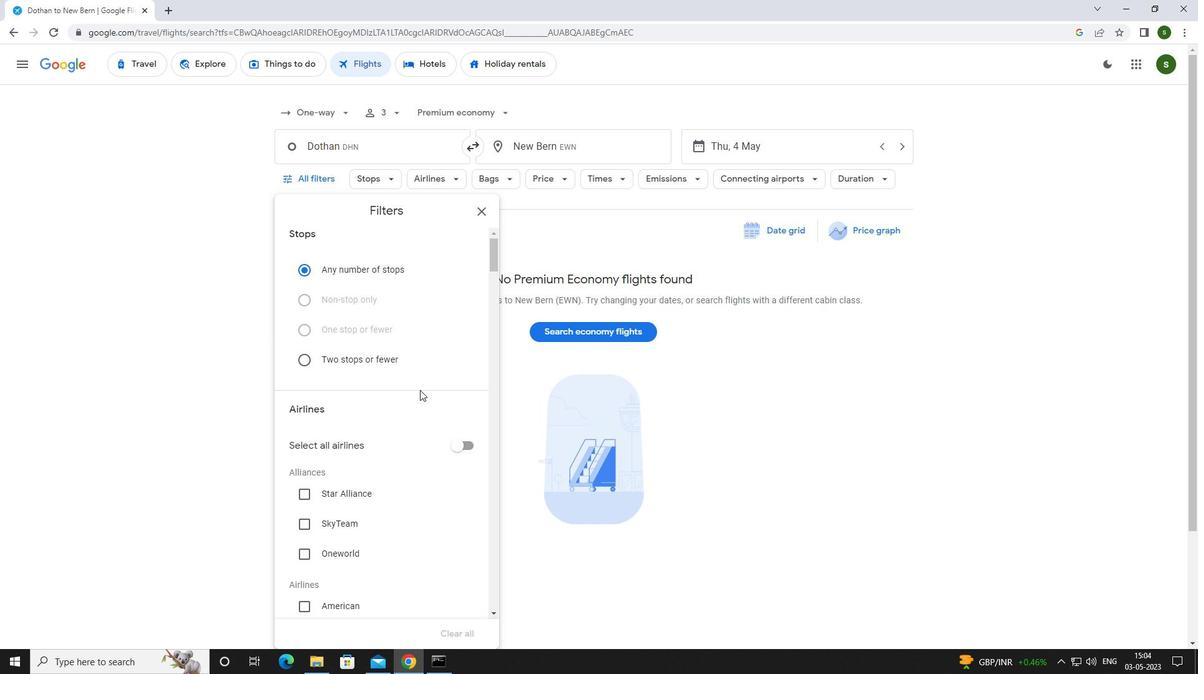 
Action: Mouse scrolled (420, 389) with delta (0, 0)
Screenshot: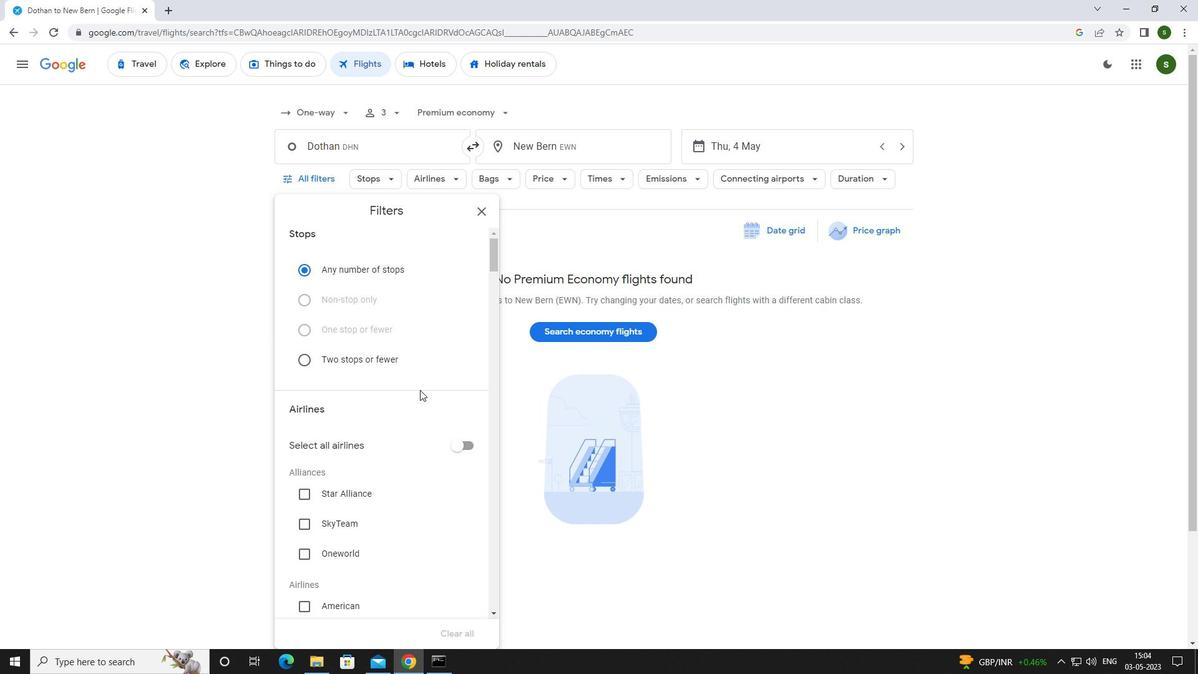 
Action: Mouse scrolled (420, 389) with delta (0, 0)
Screenshot: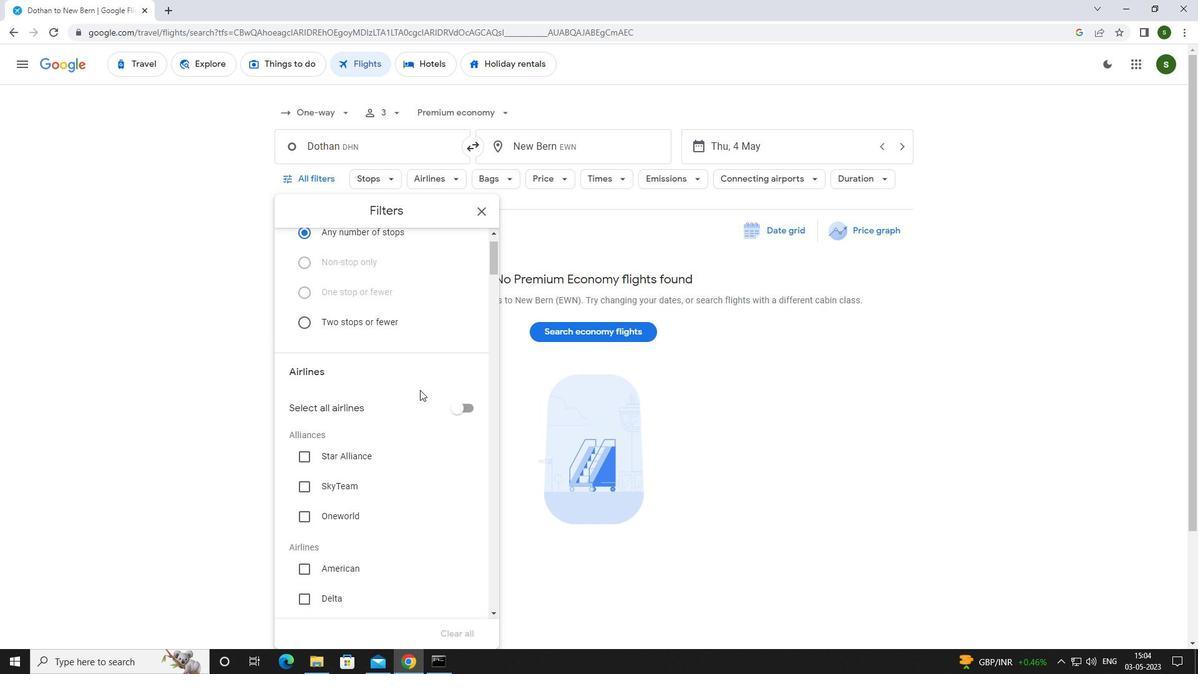
Action: Mouse scrolled (420, 389) with delta (0, 0)
Screenshot: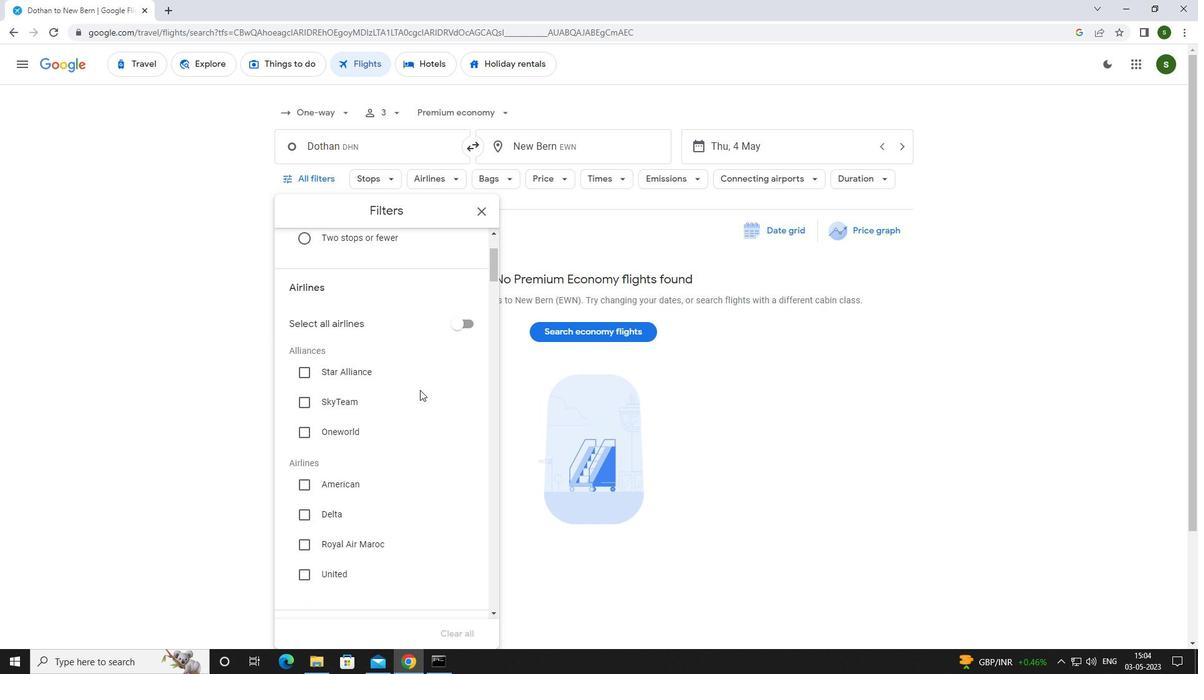 
Action: Mouse scrolled (420, 389) with delta (0, 0)
Screenshot: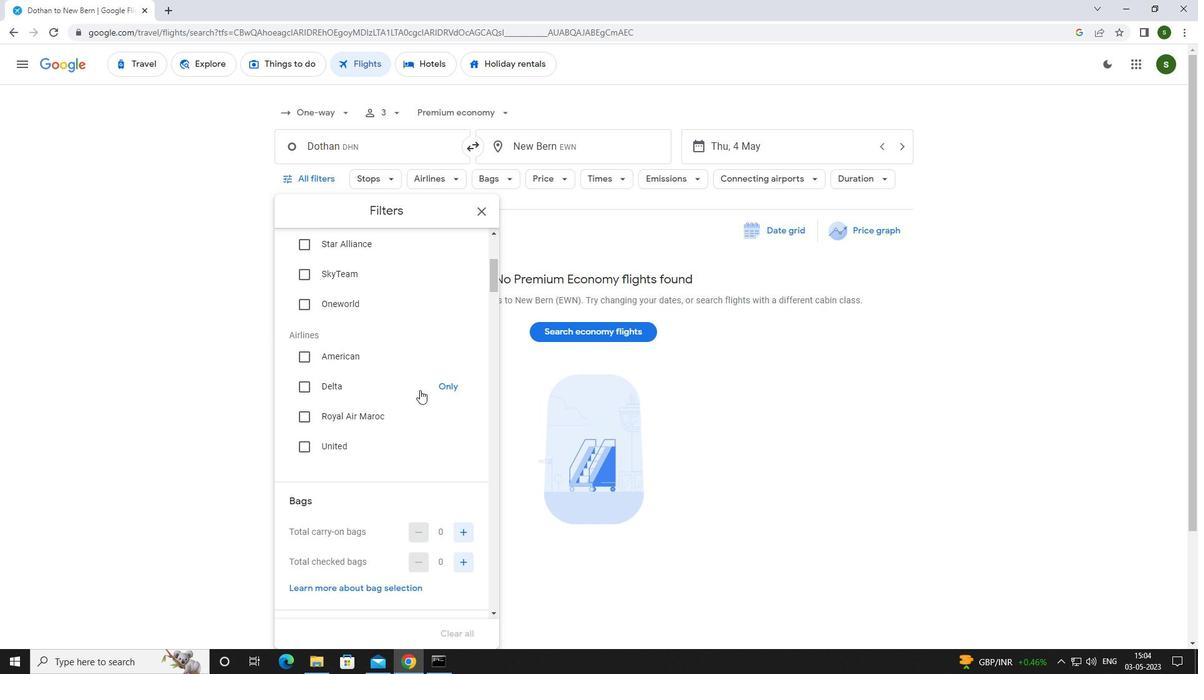 
Action: Mouse scrolled (420, 389) with delta (0, 0)
Screenshot: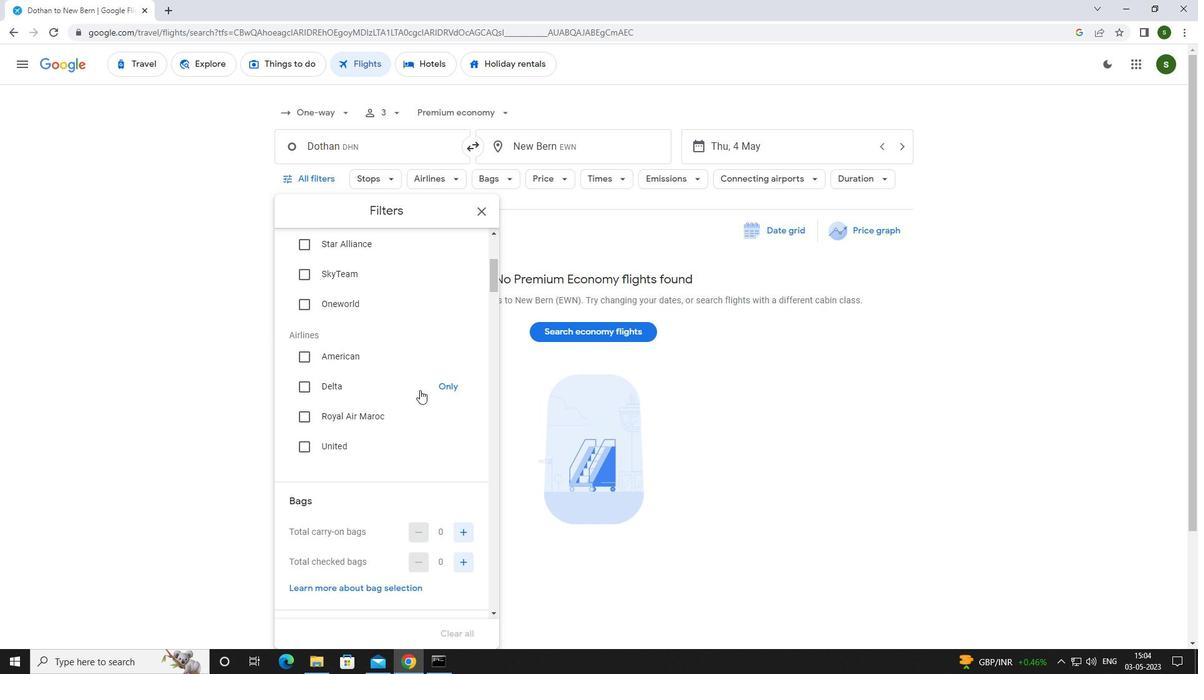 
Action: Mouse scrolled (420, 389) with delta (0, 0)
Screenshot: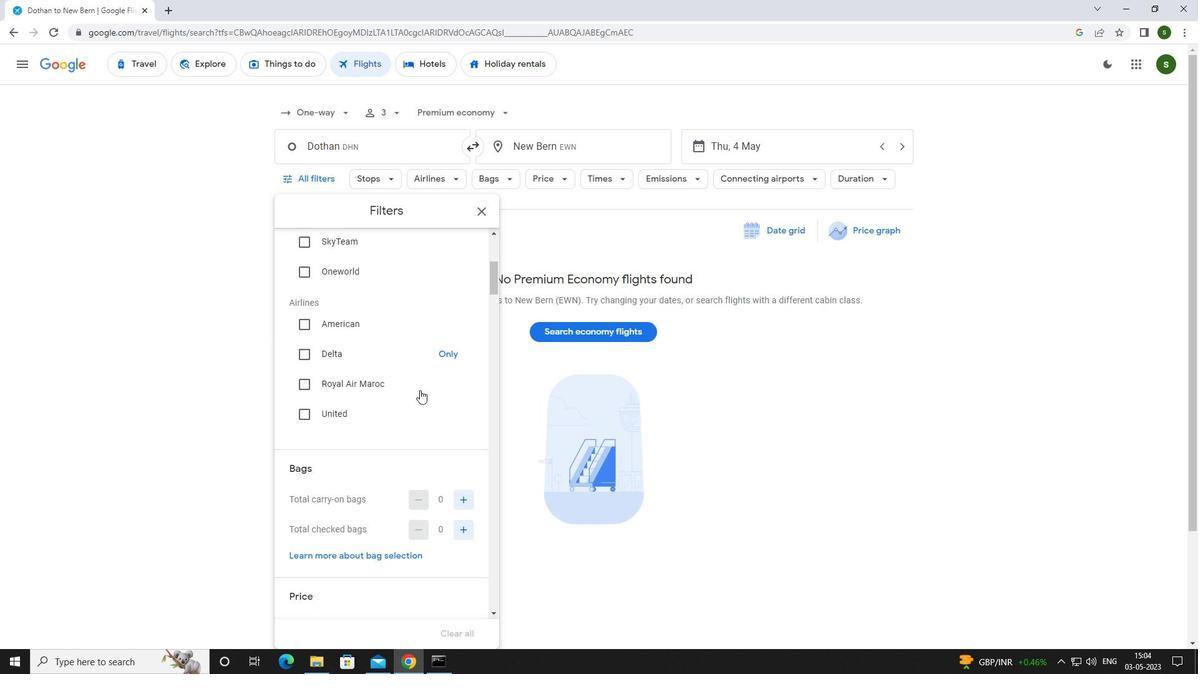 
Action: Mouse moved to (468, 374)
Screenshot: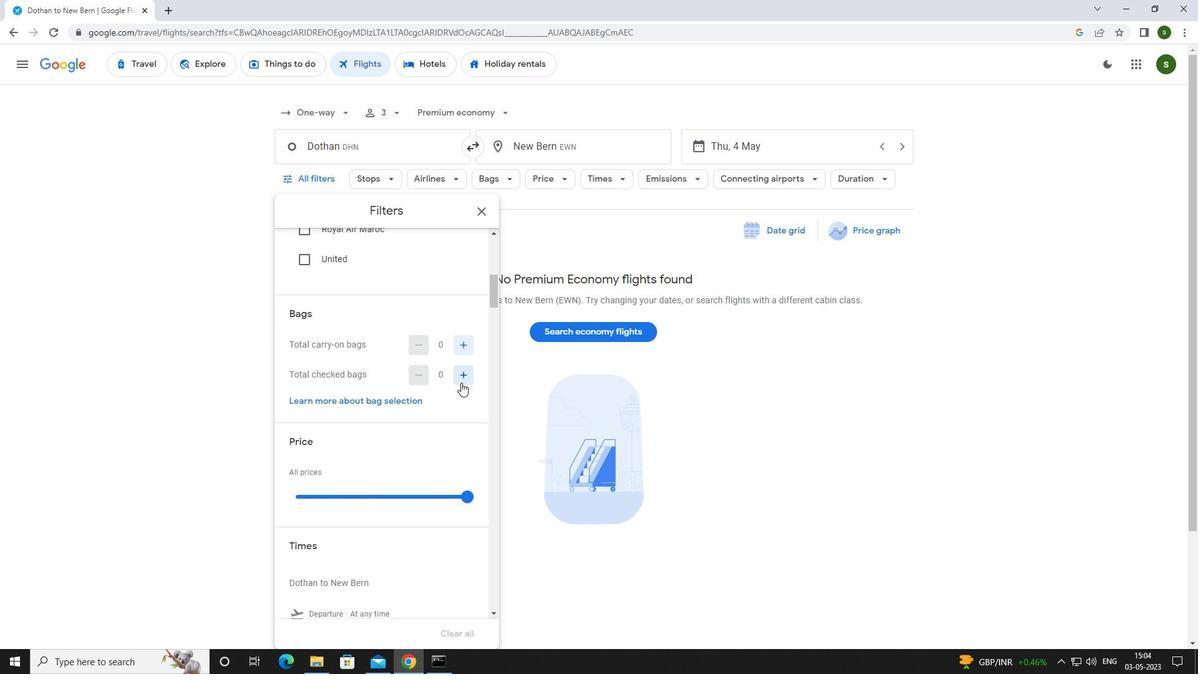 
Action: Mouse pressed left at (468, 374)
Screenshot: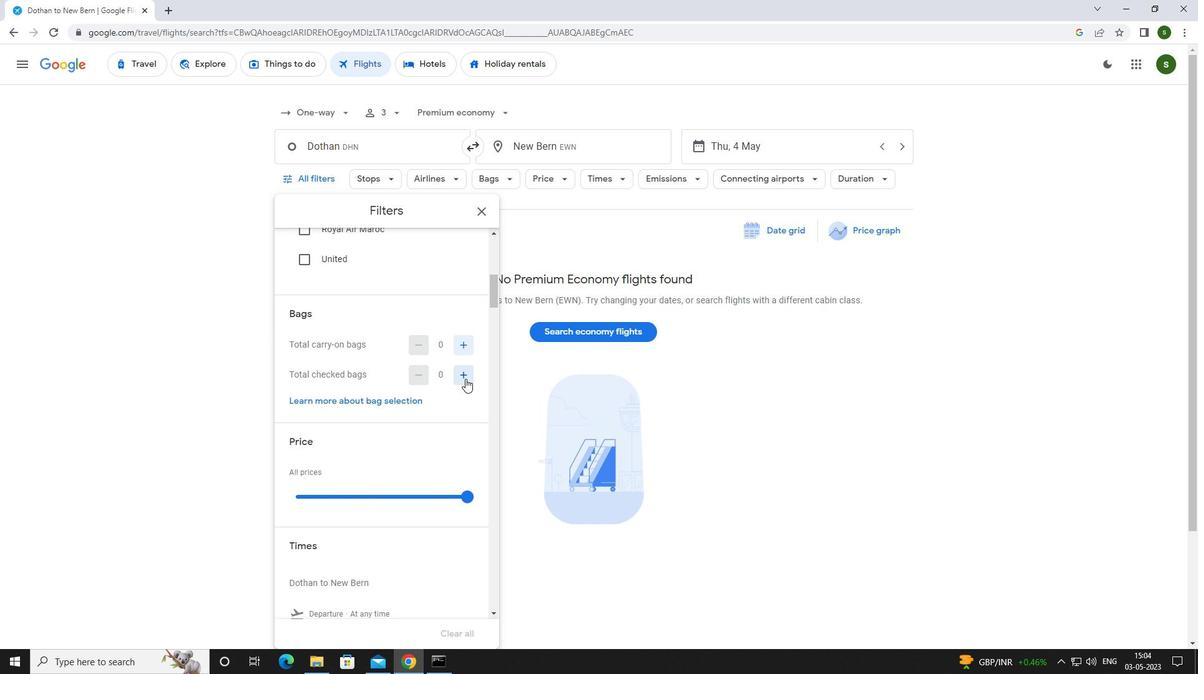 
Action: Mouse pressed left at (468, 374)
Screenshot: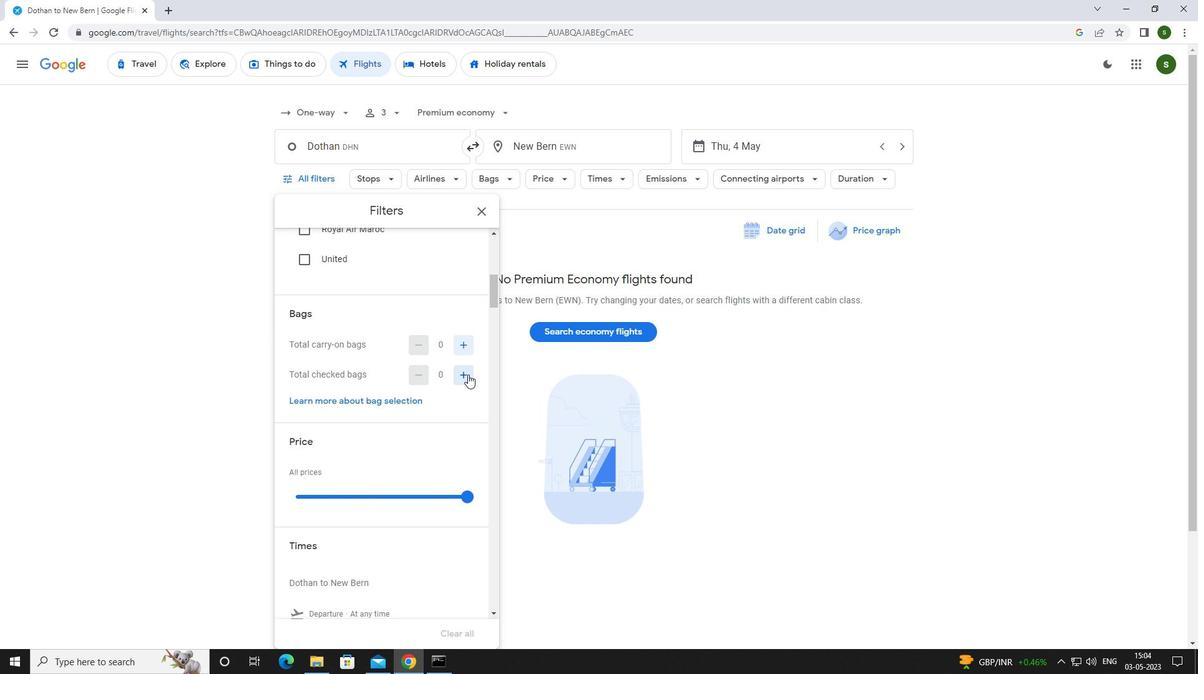 
Action: Mouse pressed left at (468, 374)
Screenshot: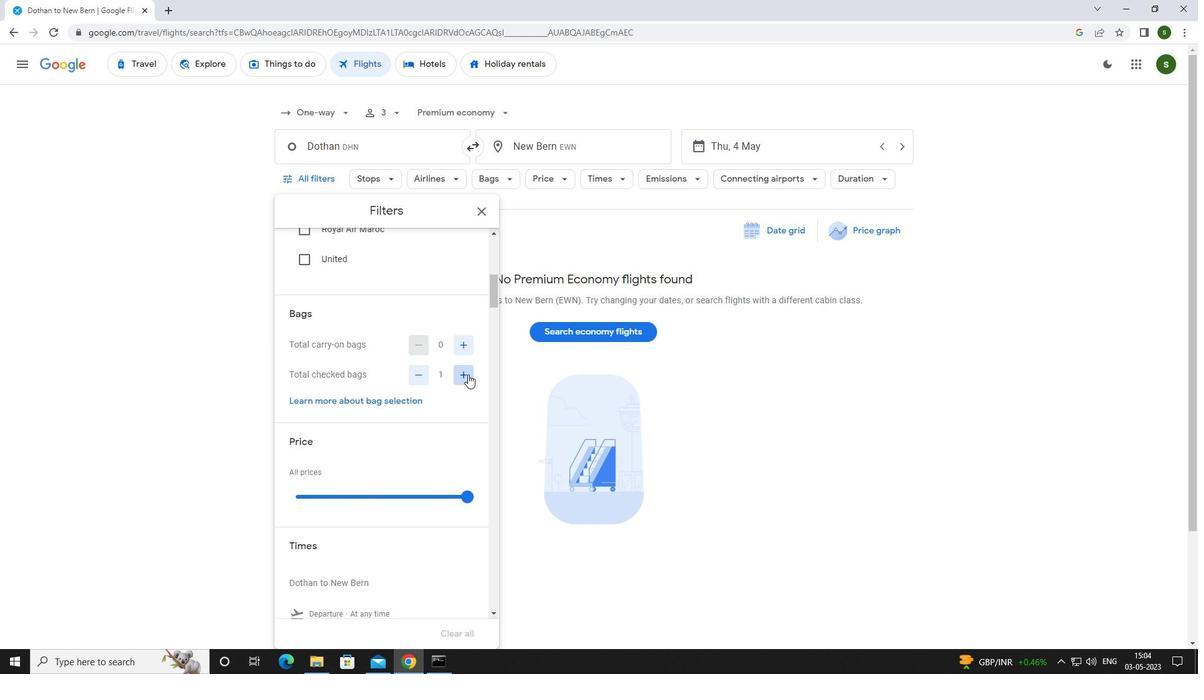 
Action: Mouse pressed left at (468, 374)
Screenshot: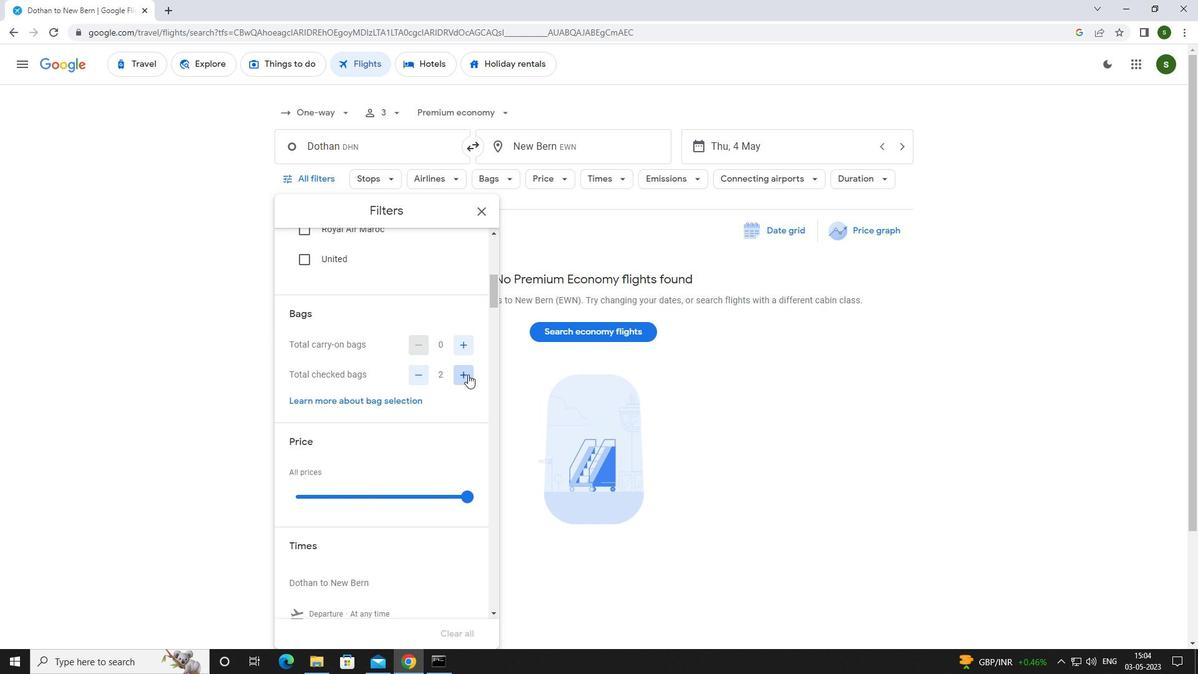 
Action: Mouse pressed left at (468, 374)
Screenshot: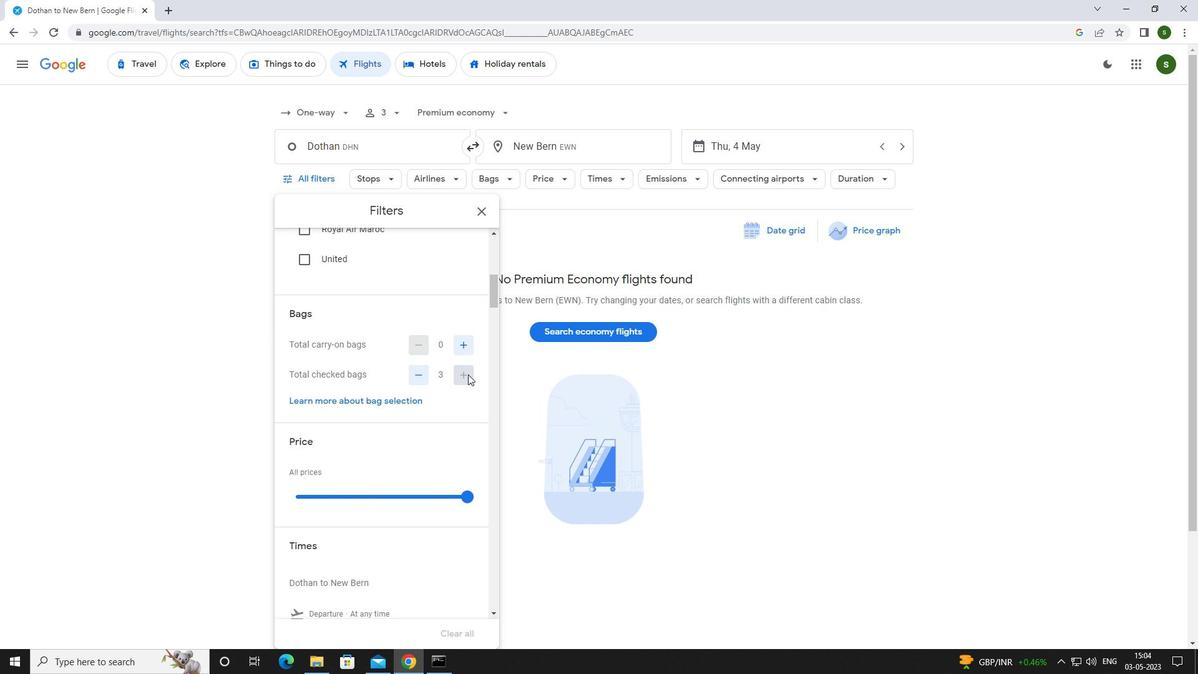 
Action: Mouse moved to (466, 373)
Screenshot: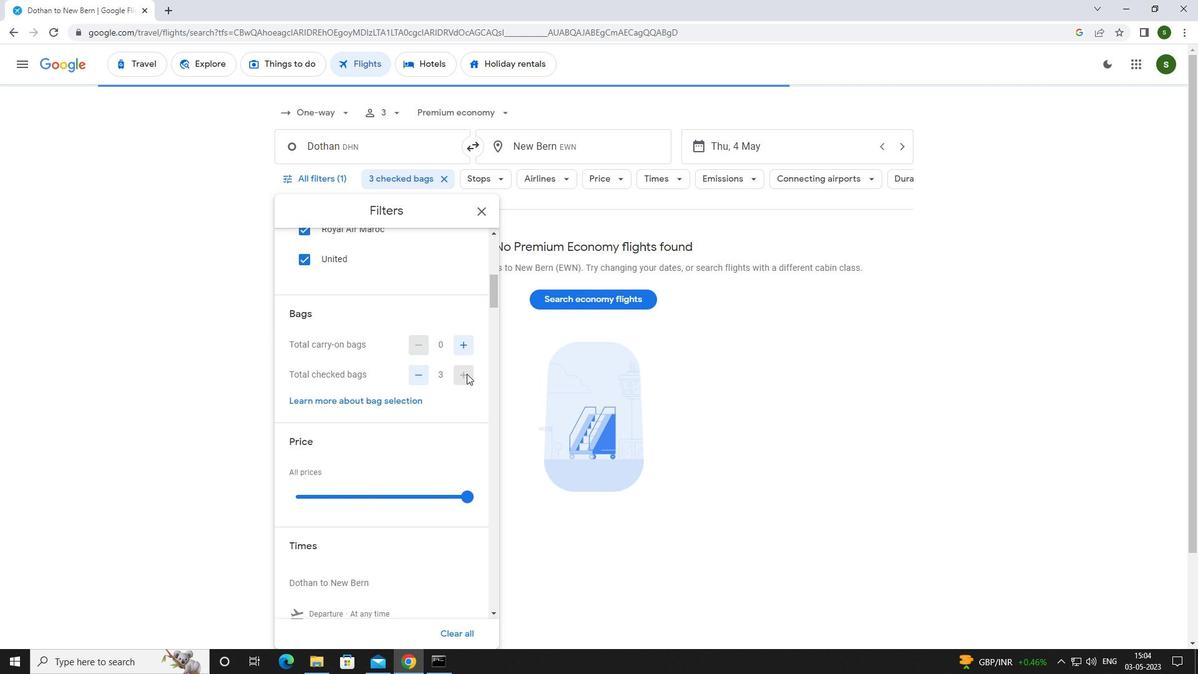 
Action: Mouse scrolled (466, 373) with delta (0, 0)
Screenshot: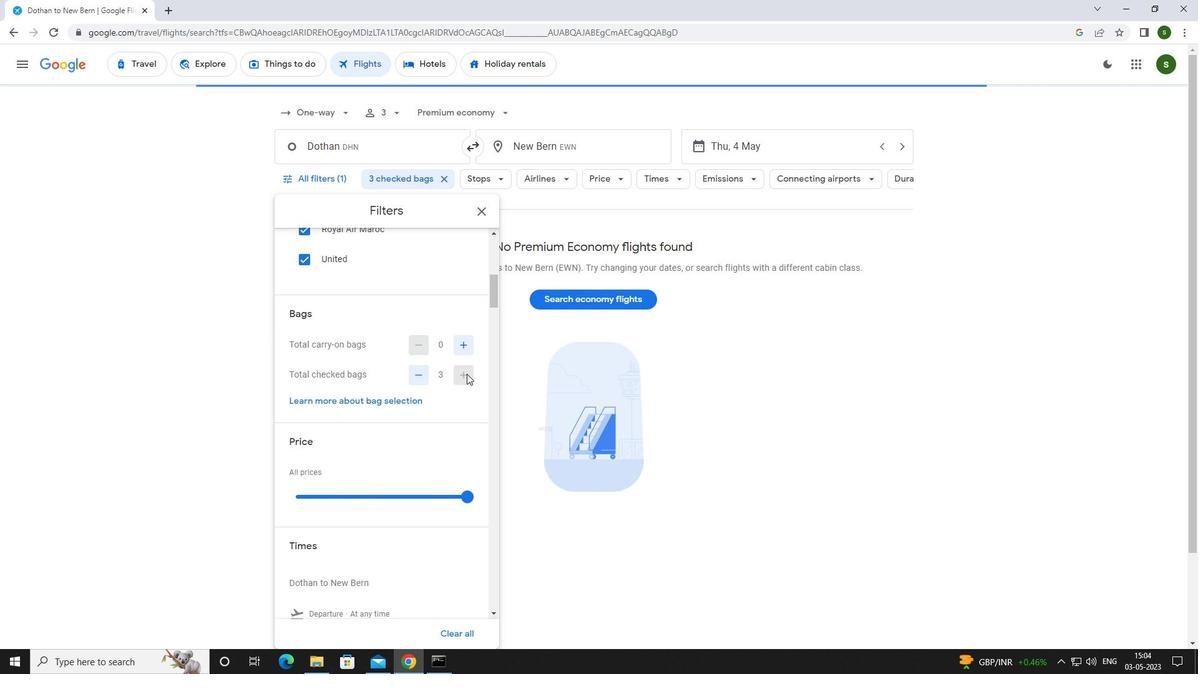 
Action: Mouse scrolled (466, 373) with delta (0, 0)
Screenshot: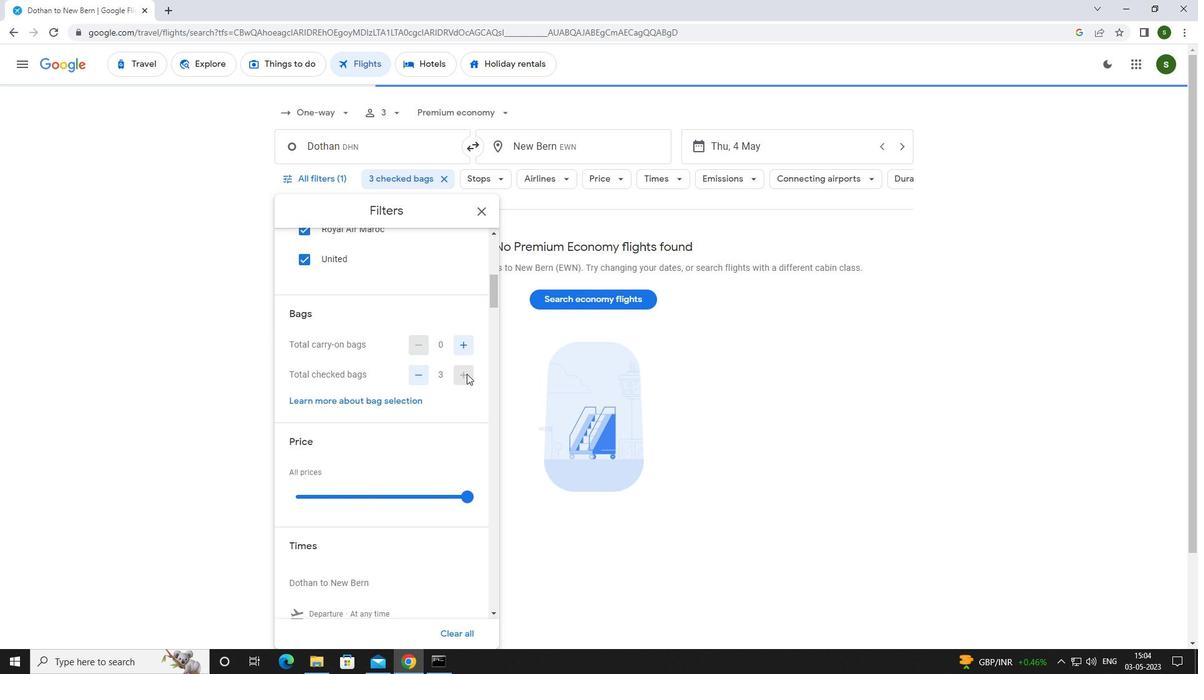 
Action: Mouse pressed left at (466, 373)
Screenshot: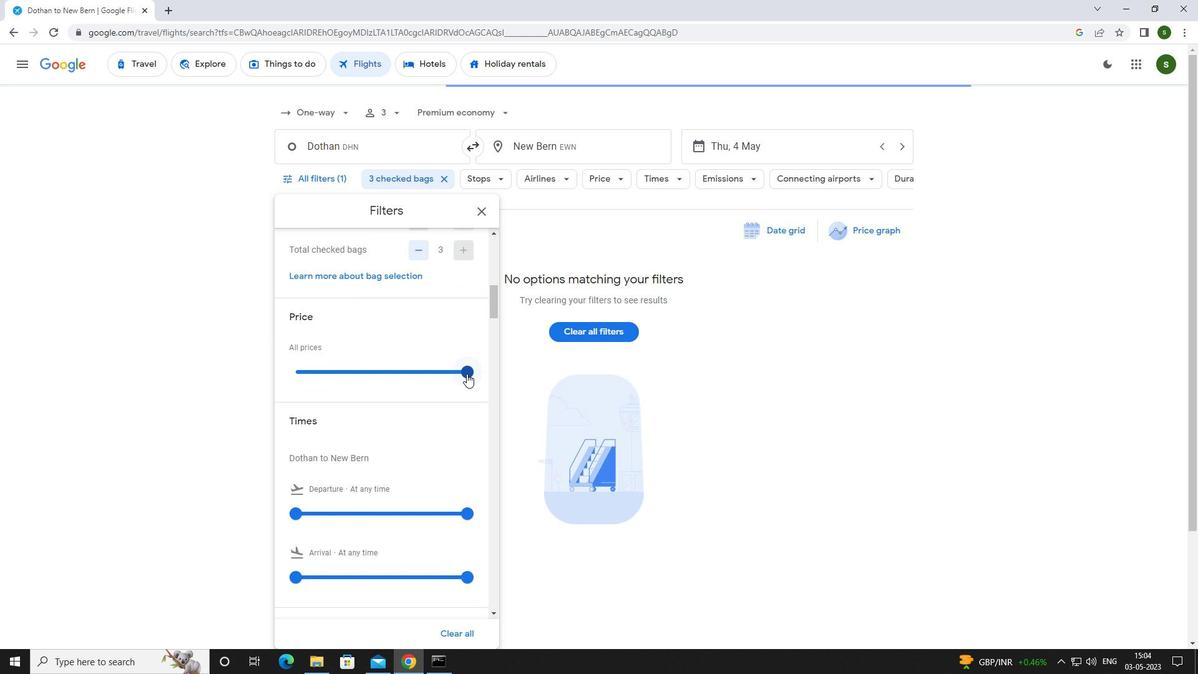 
Action: Mouse moved to (464, 373)
Screenshot: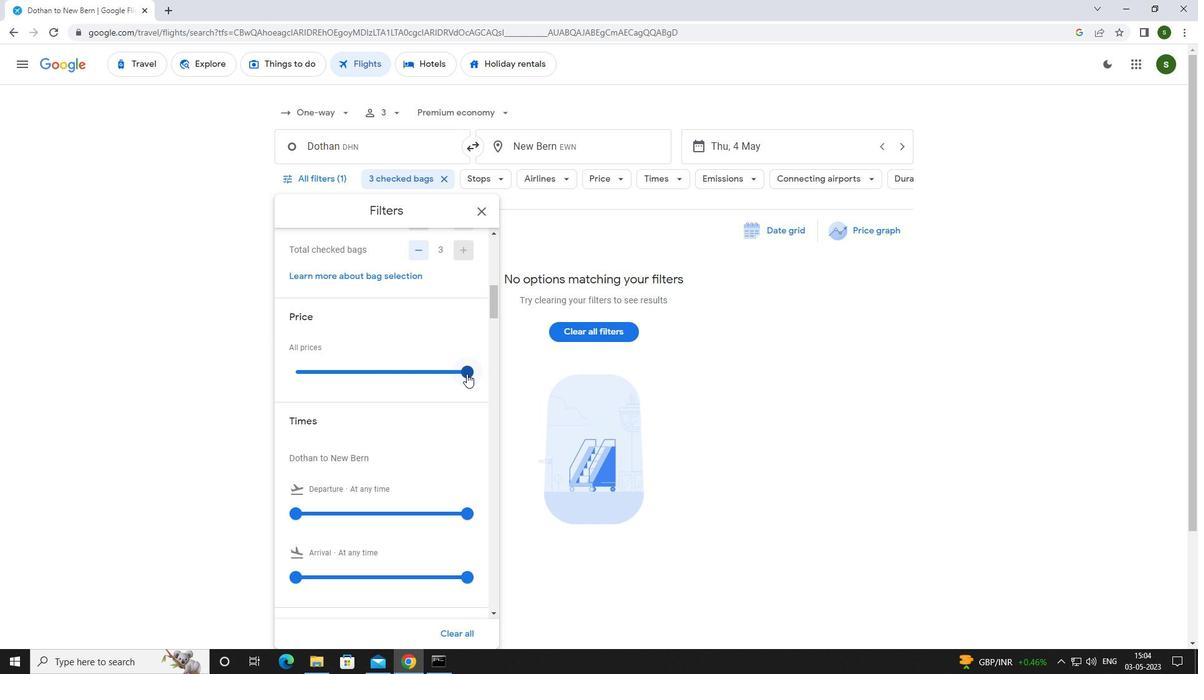 
Action: Mouse scrolled (464, 373) with delta (0, 0)
Screenshot: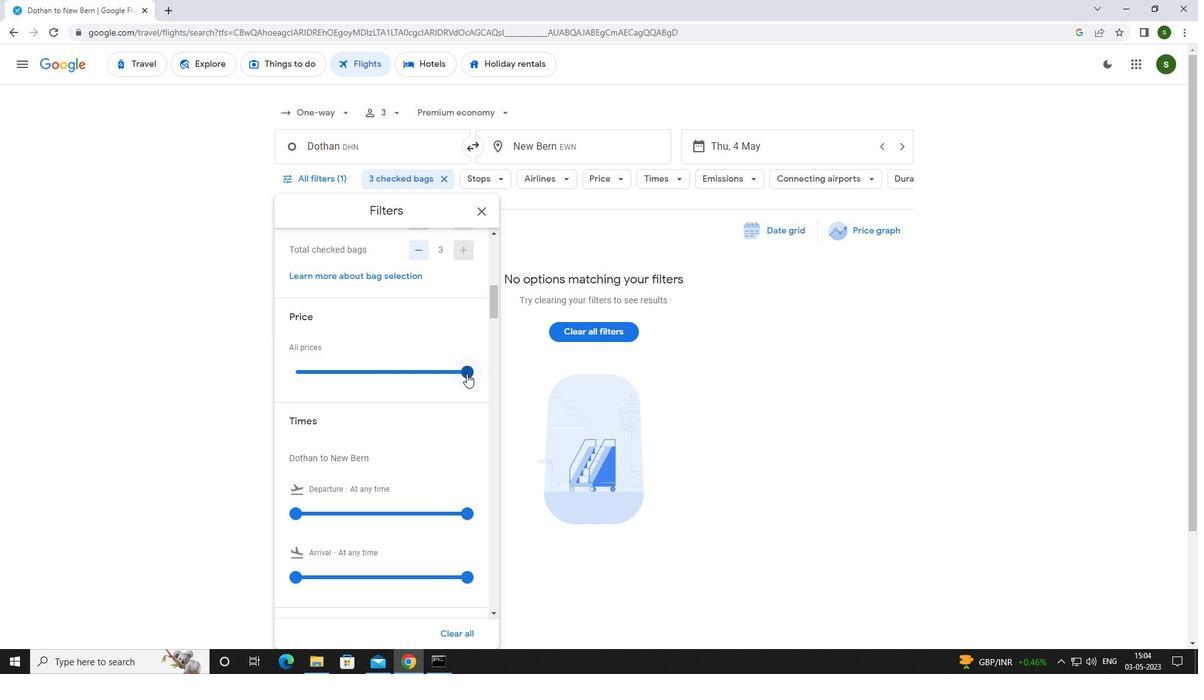 
Action: Mouse moved to (296, 446)
Screenshot: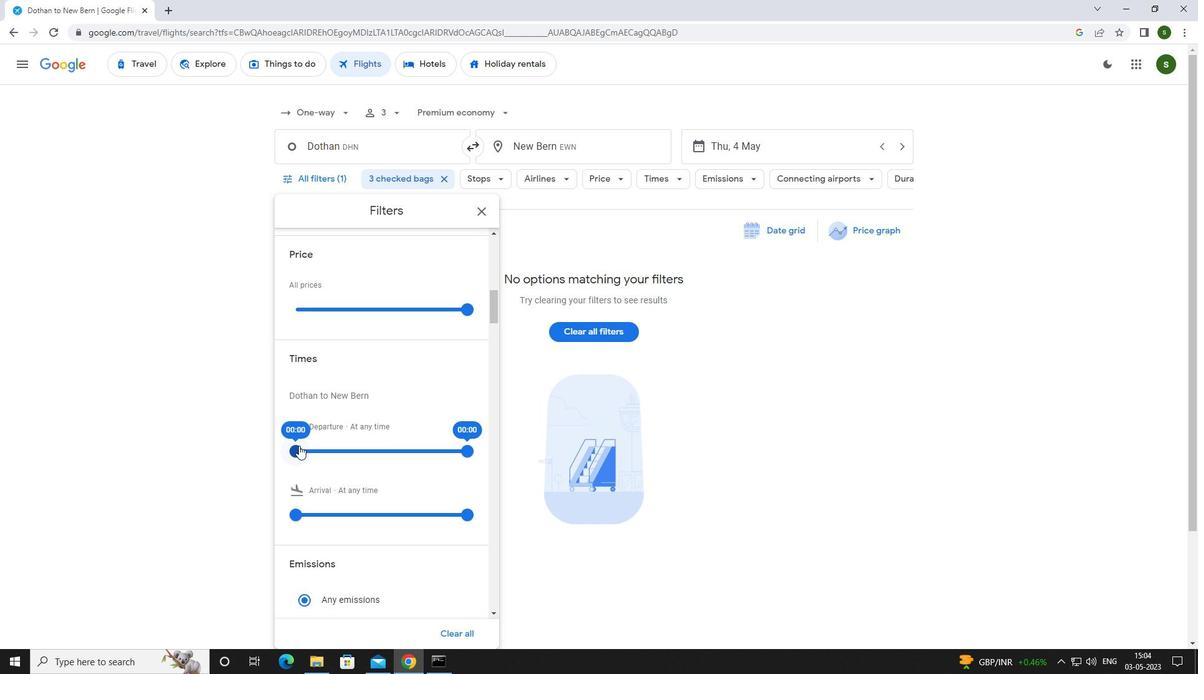 
Action: Mouse pressed left at (296, 446)
Screenshot: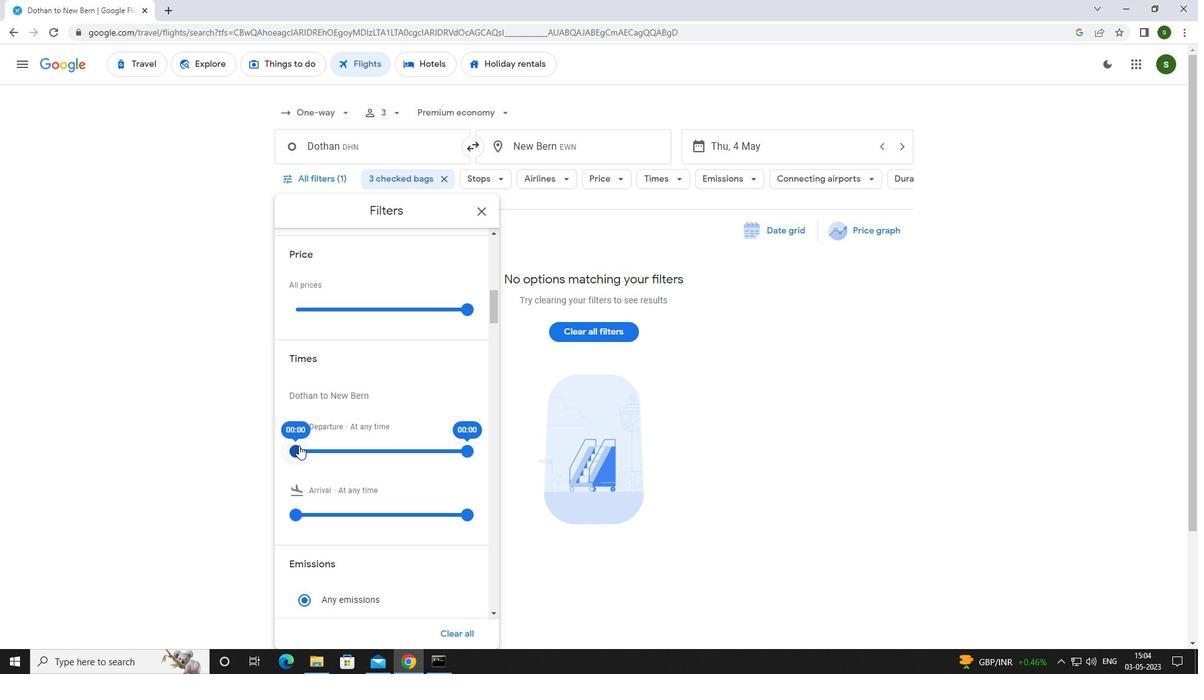 
Action: Mouse moved to (711, 388)
Screenshot: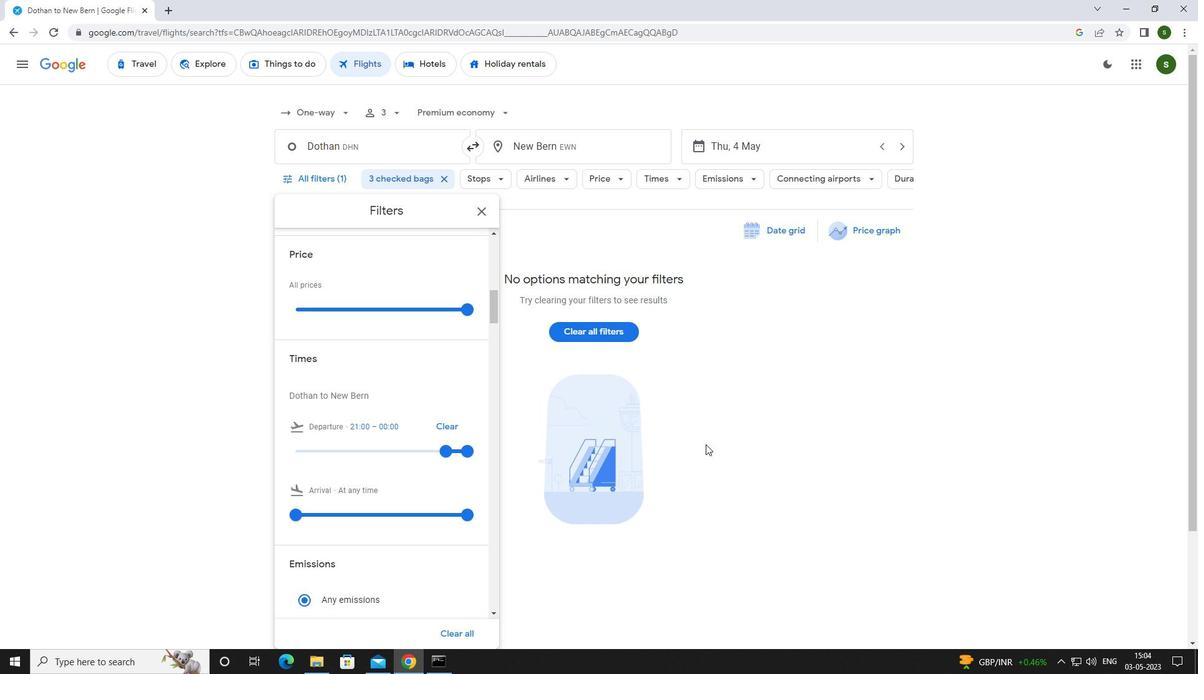 
Action: Mouse pressed left at (711, 388)
Screenshot: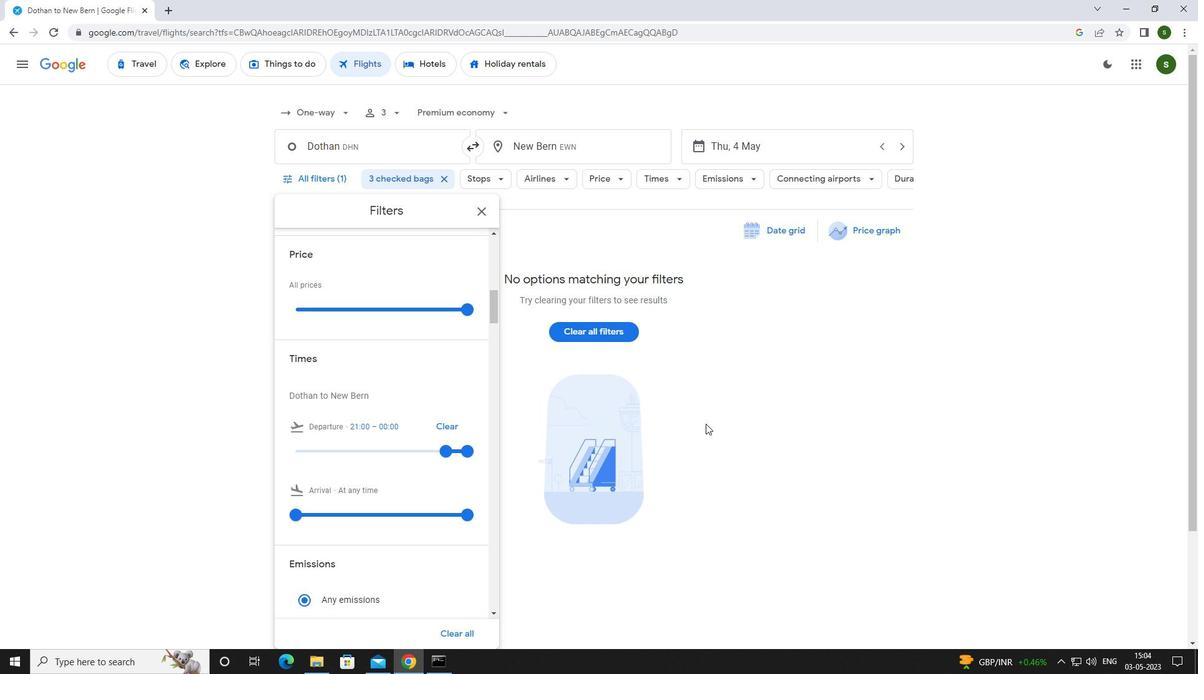 
